 Task: Sort the recently solved tickets in your group, group by priority in ascending order.
Action: Mouse moved to (20, 314)
Screenshot: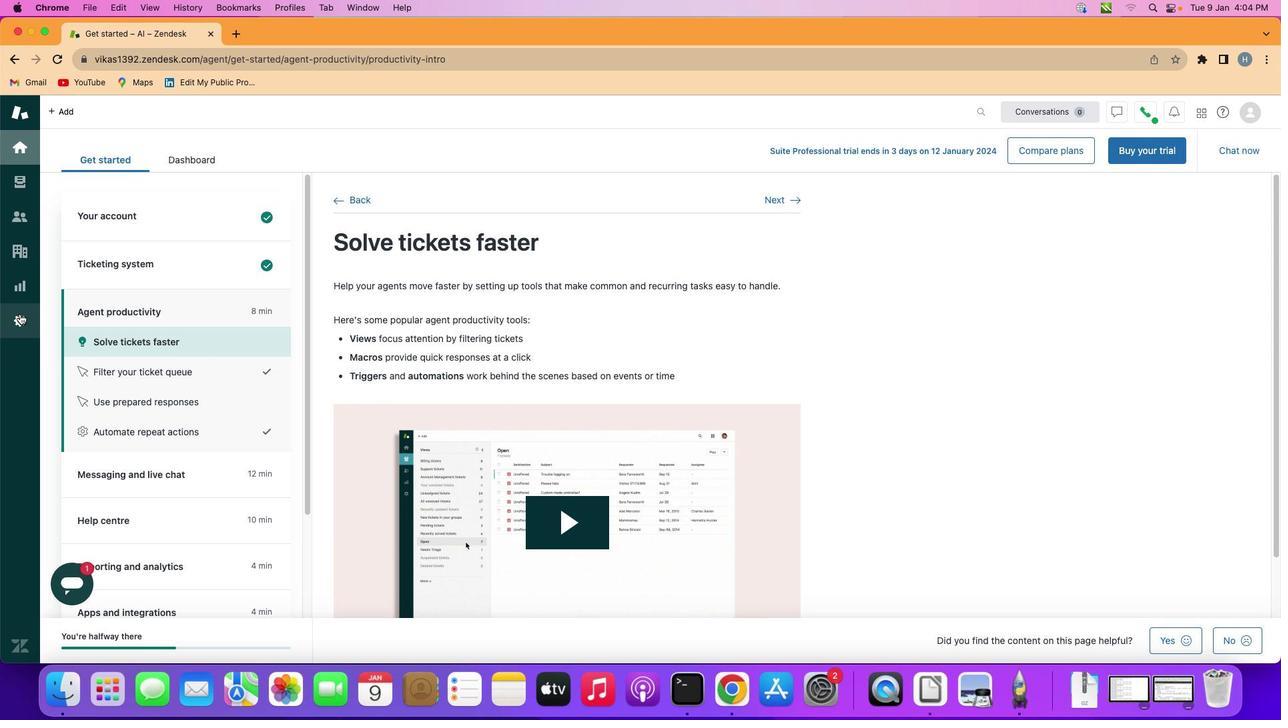 
Action: Mouse pressed left at (20, 314)
Screenshot: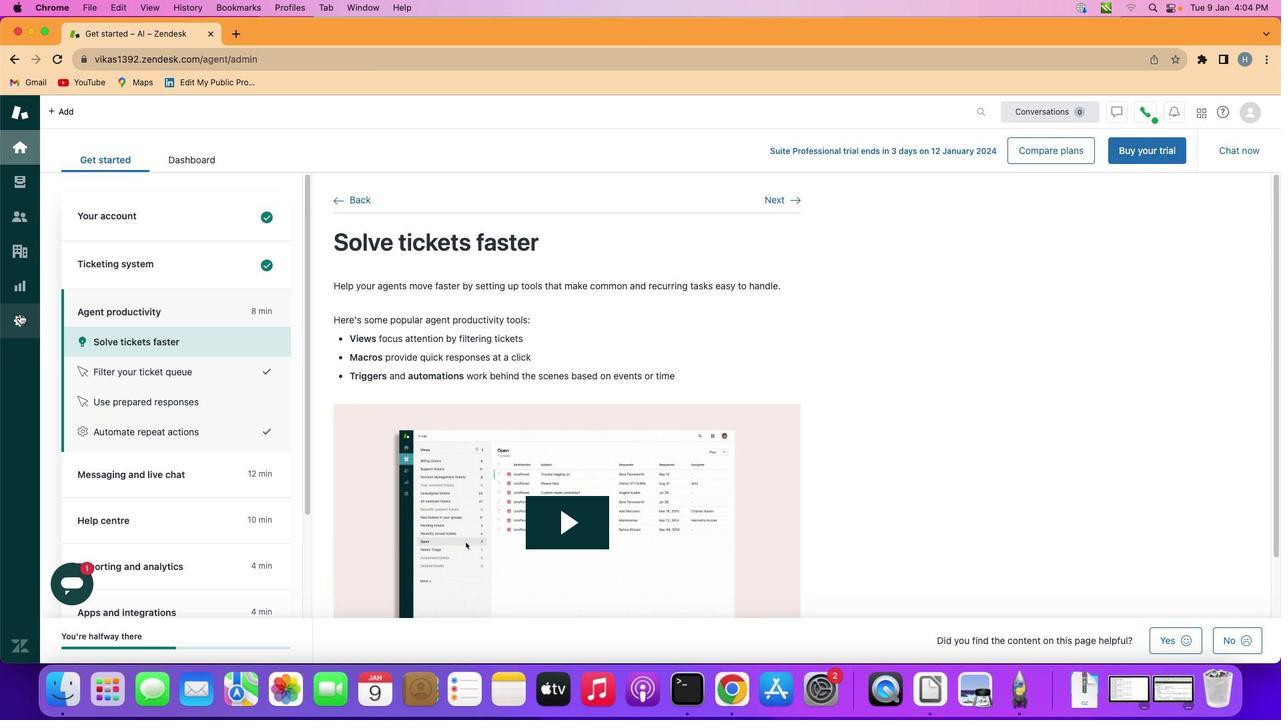 
Action: Mouse moved to (396, 469)
Screenshot: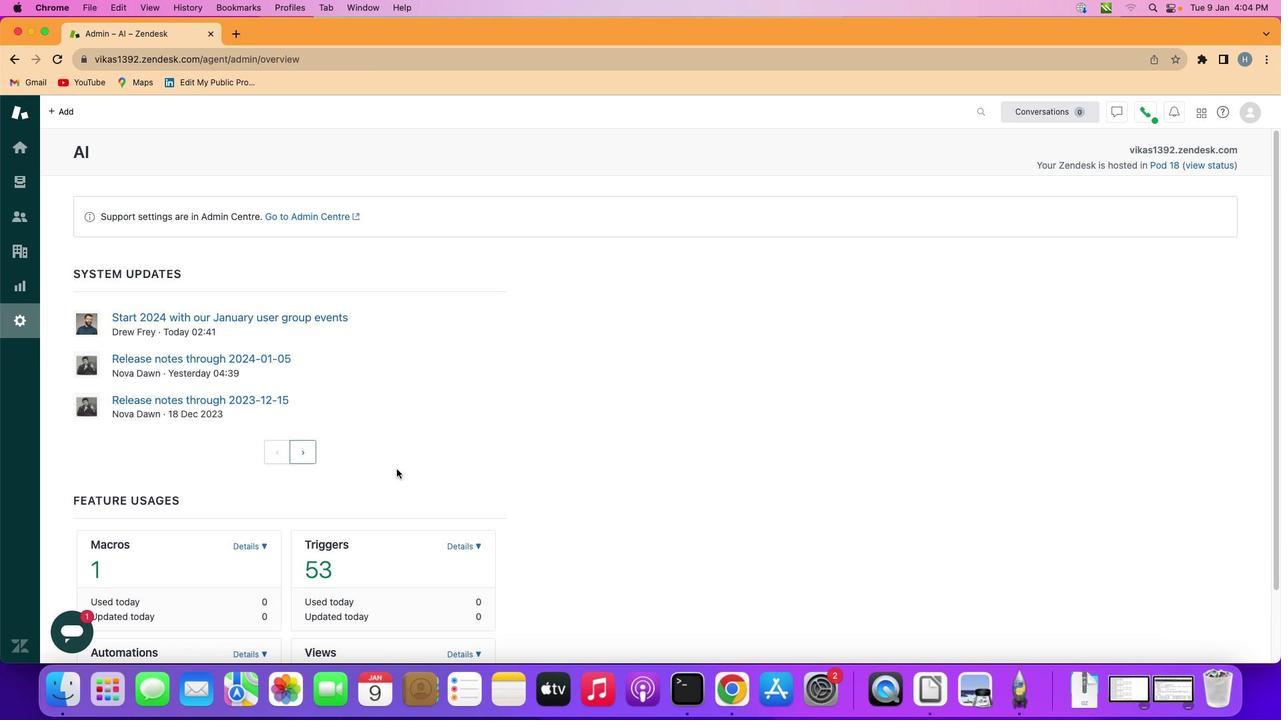 
Action: Mouse scrolled (396, 469) with delta (0, 0)
Screenshot: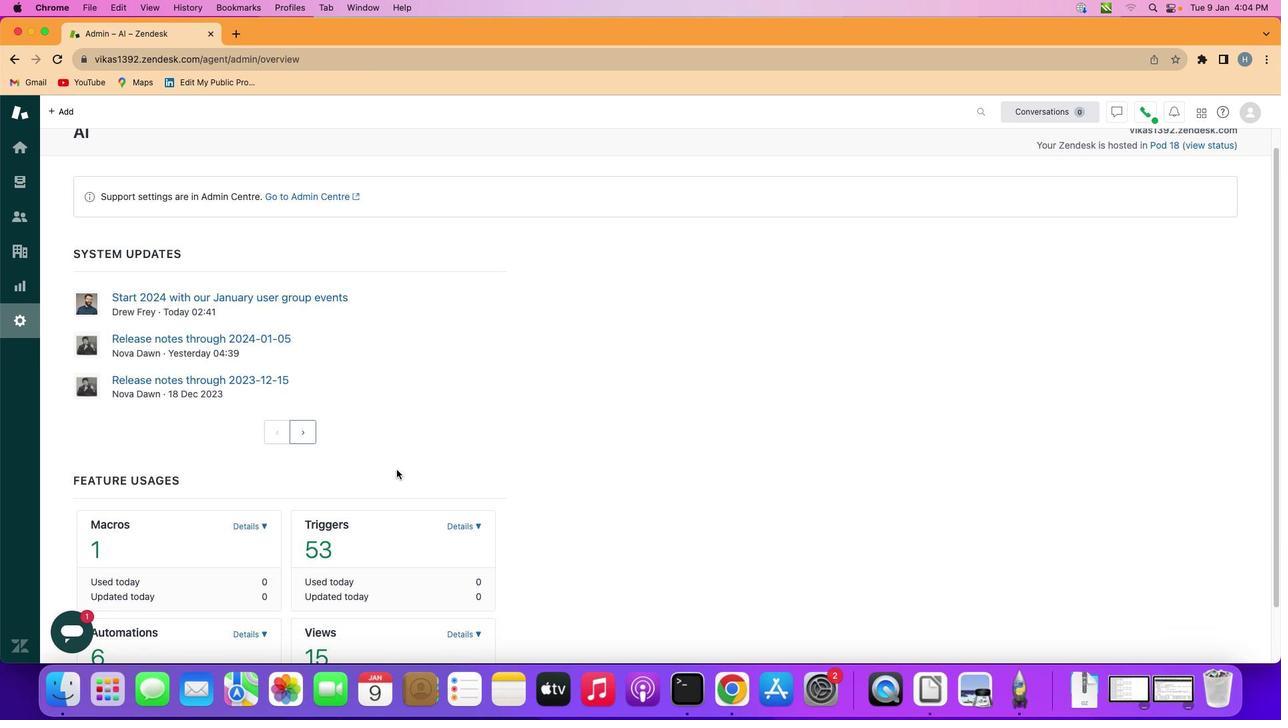 
Action: Mouse scrolled (396, 469) with delta (0, 0)
Screenshot: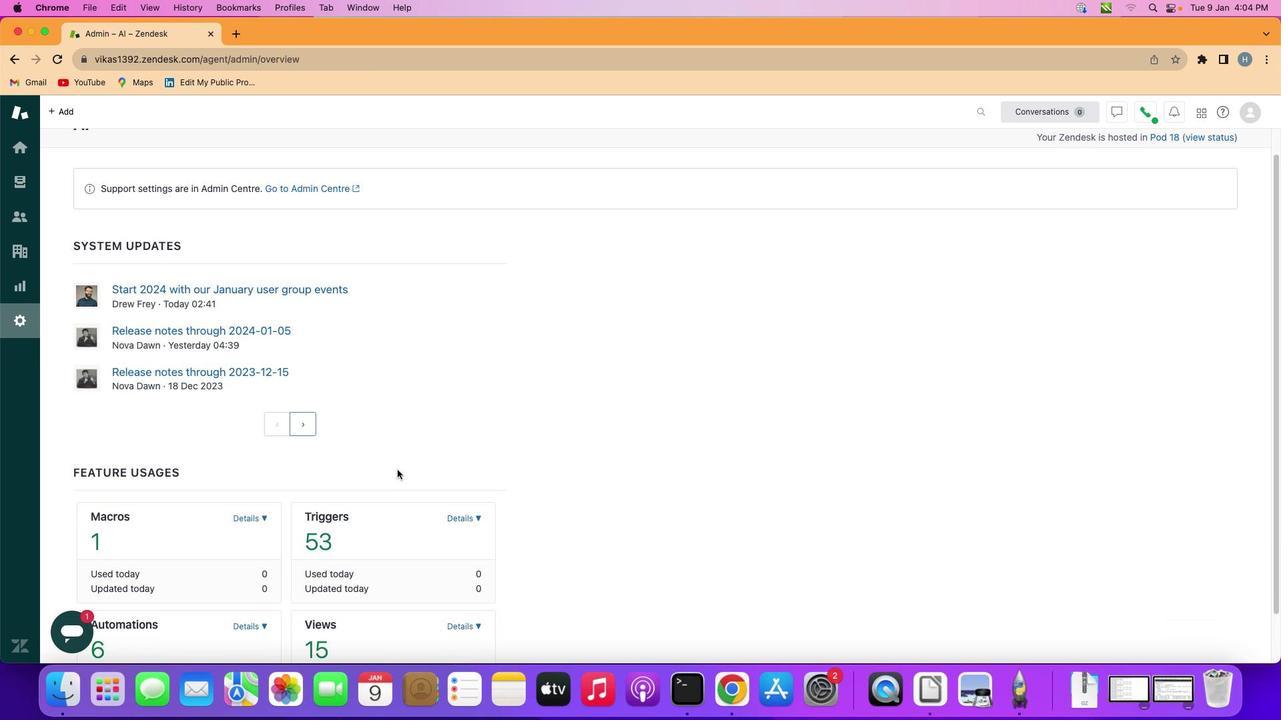 
Action: Mouse moved to (397, 469)
Screenshot: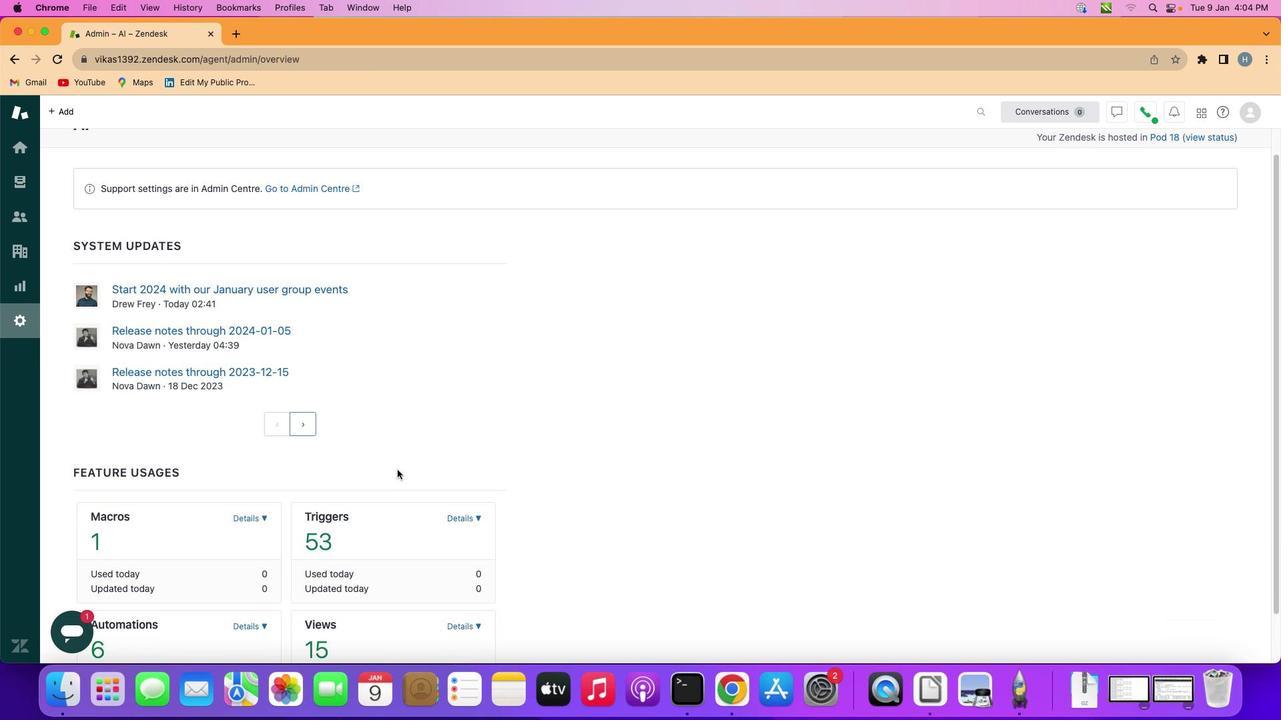 
Action: Mouse scrolled (397, 469) with delta (0, 0)
Screenshot: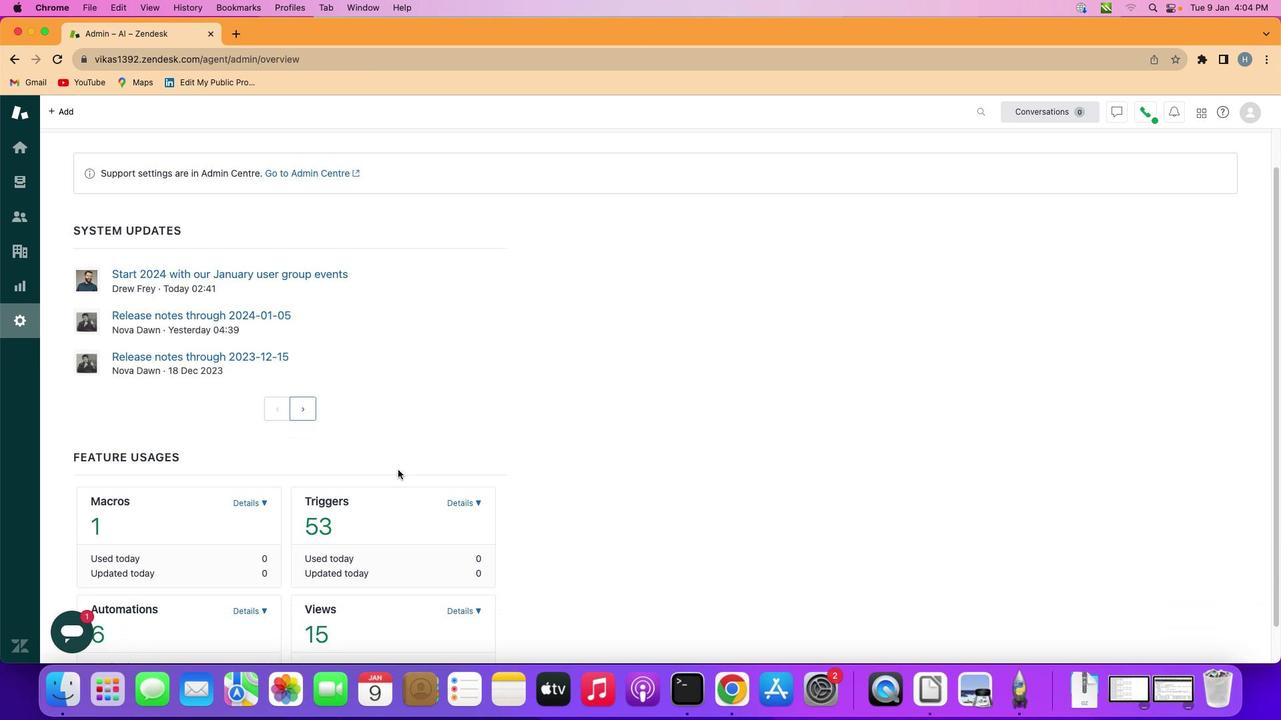 
Action: Mouse moved to (397, 469)
Screenshot: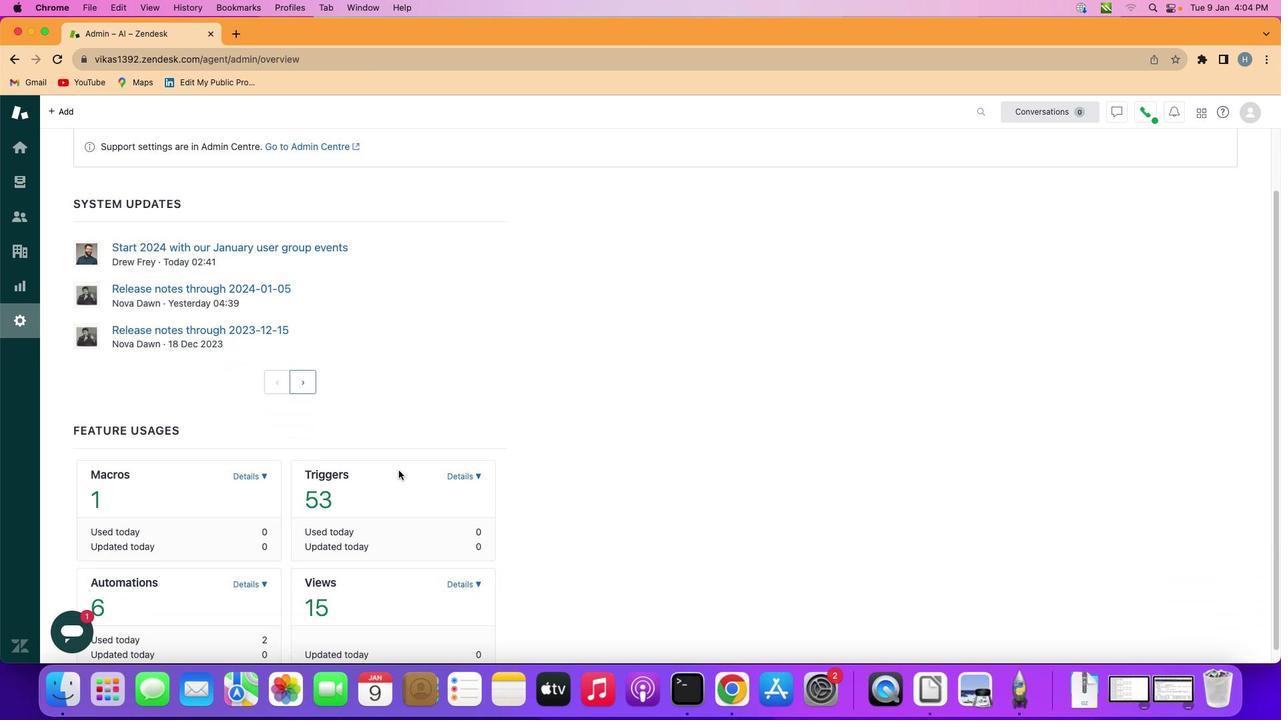 
Action: Mouse scrolled (397, 469) with delta (0, 1)
Screenshot: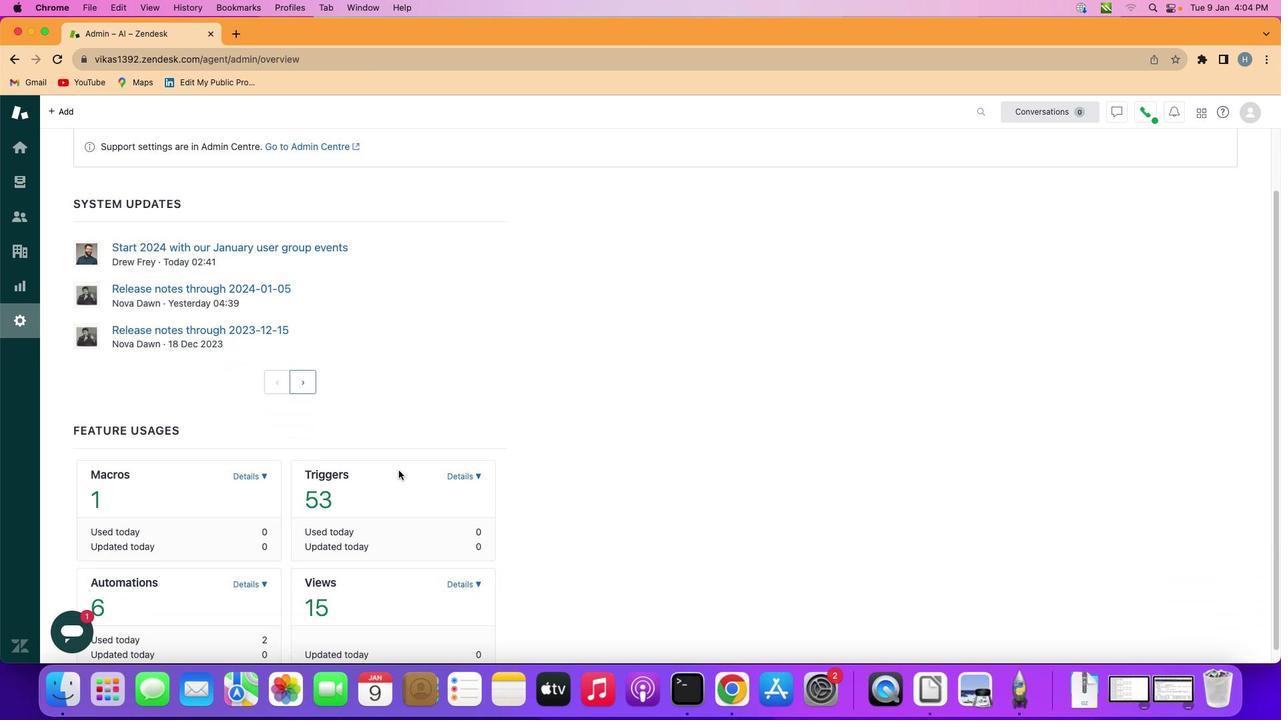 
Action: Mouse scrolled (397, 469) with delta (0, -1)
Screenshot: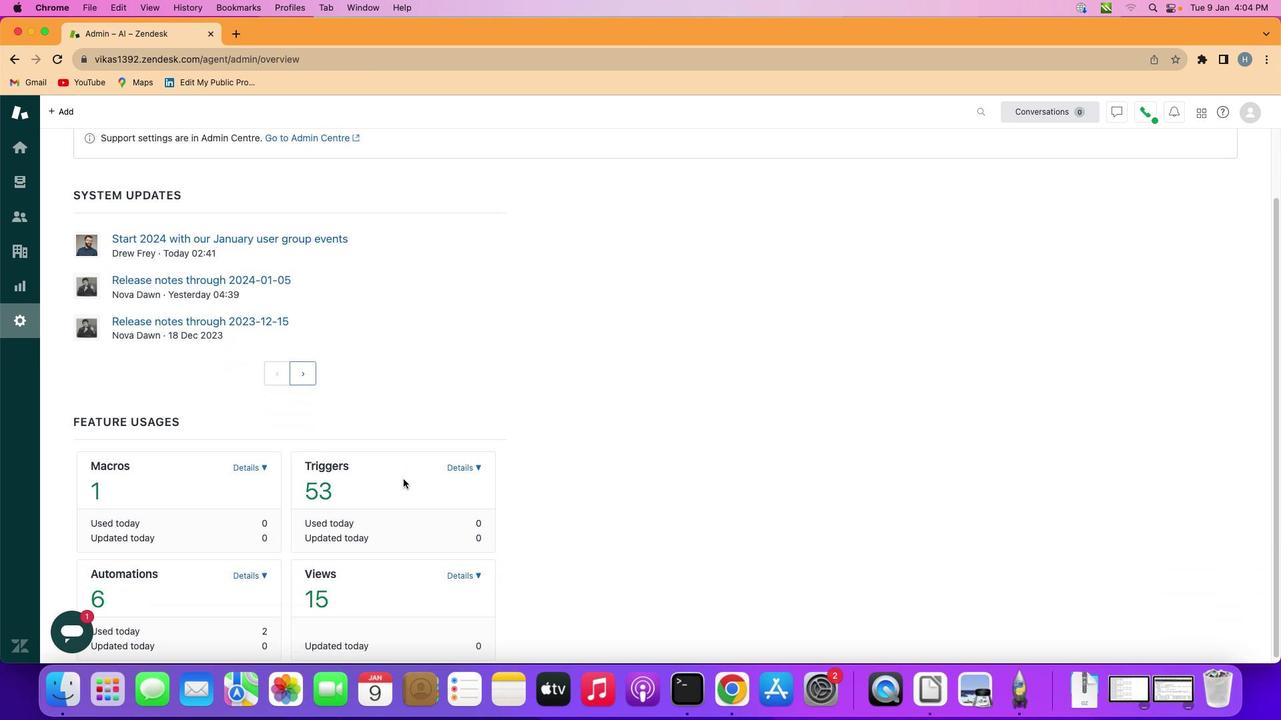 
Action: Mouse moved to (463, 570)
Screenshot: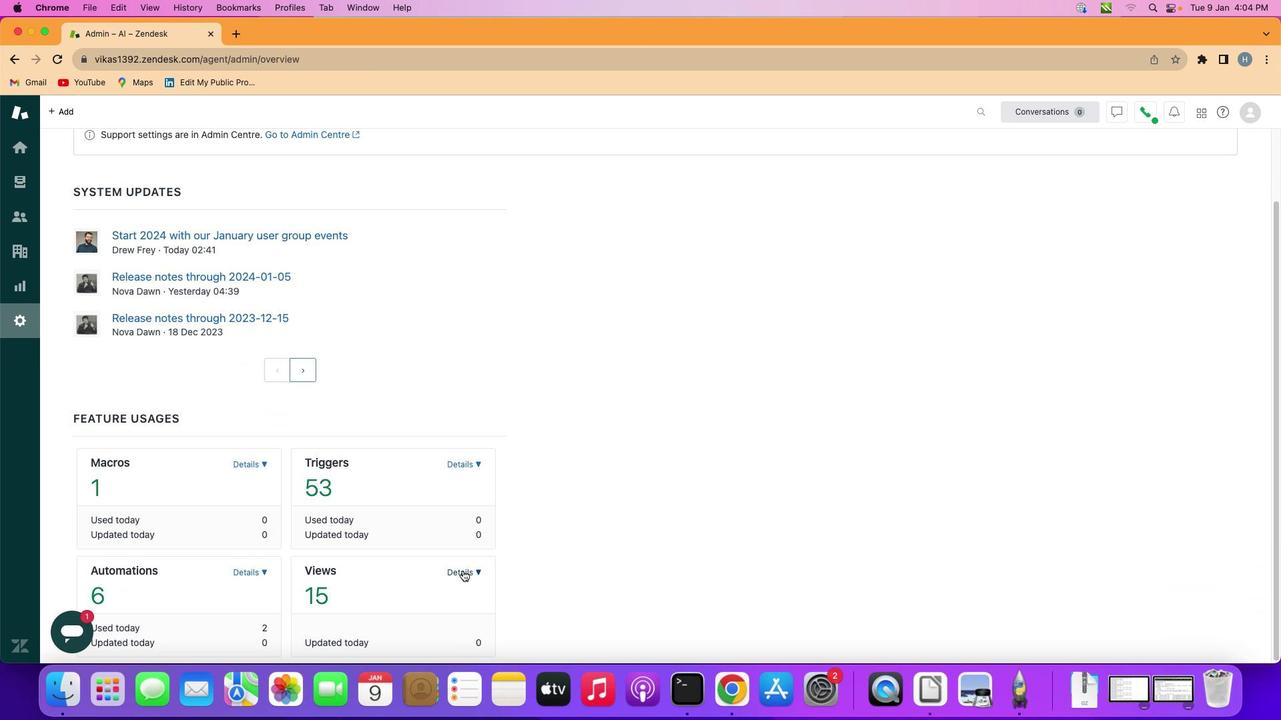 
Action: Mouse pressed left at (463, 570)
Screenshot: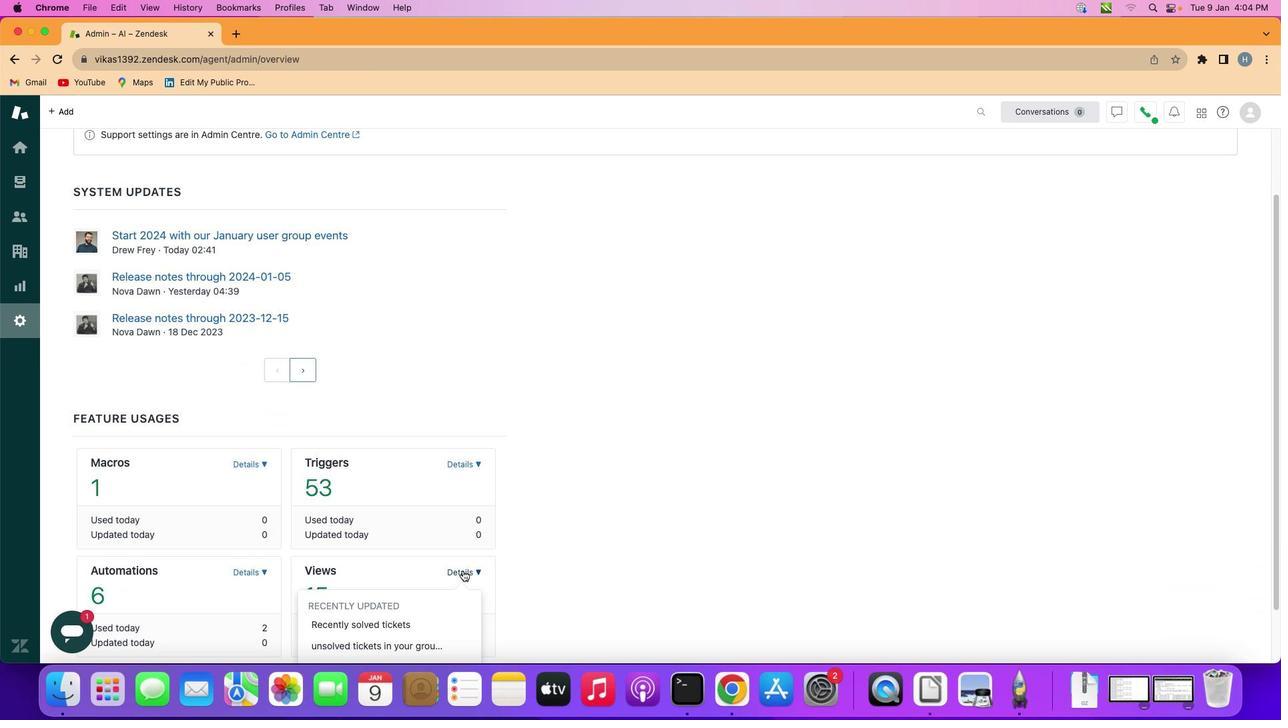 
Action: Mouse moved to (398, 626)
Screenshot: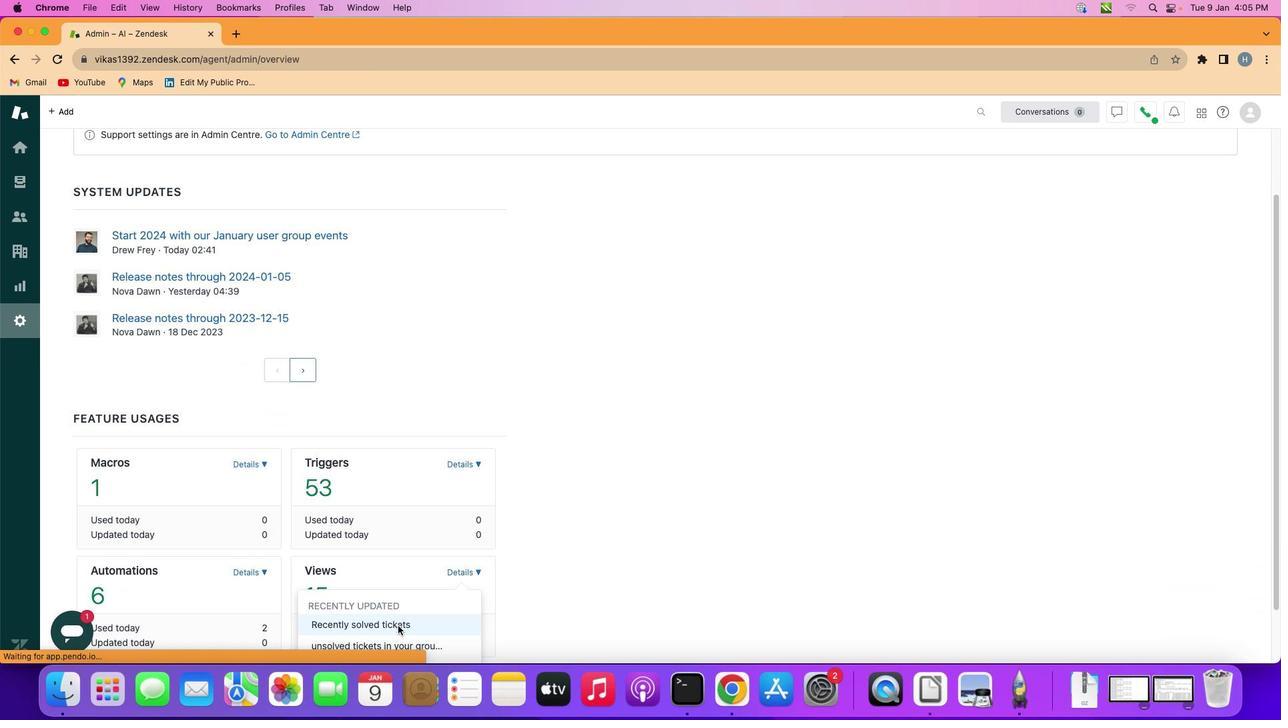 
Action: Mouse pressed left at (398, 626)
Screenshot: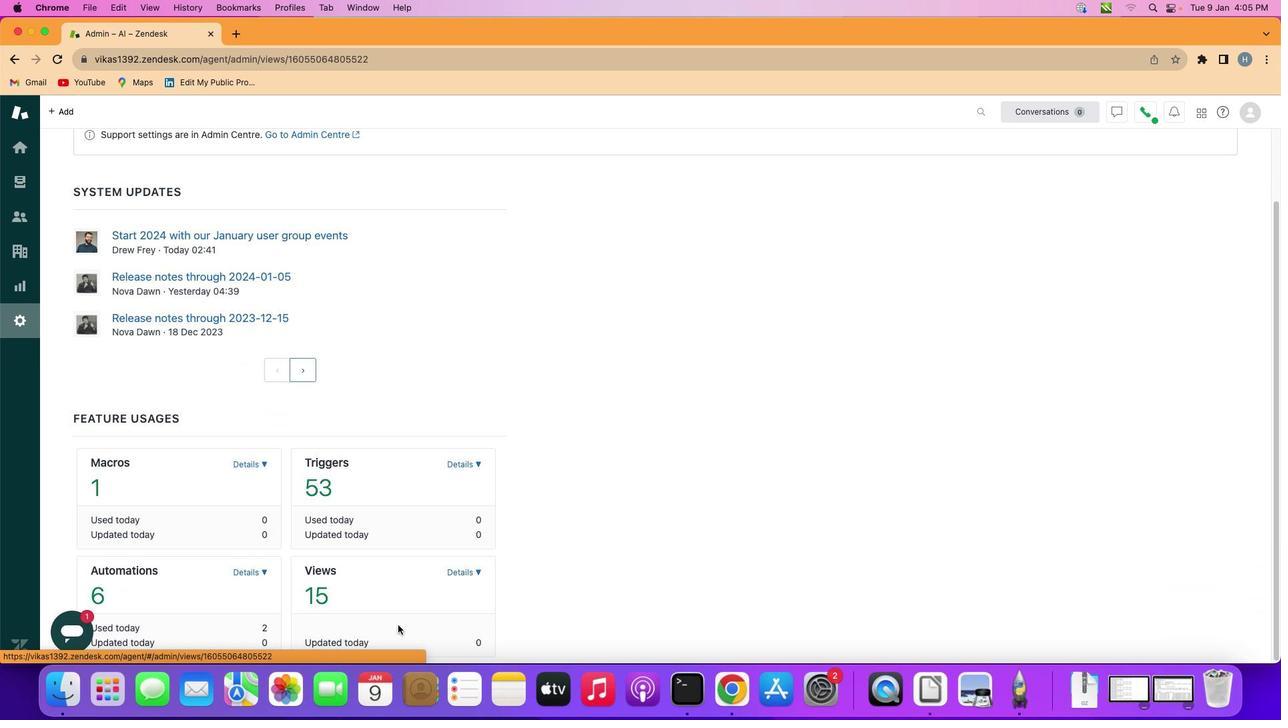 
Action: Mouse moved to (512, 474)
Screenshot: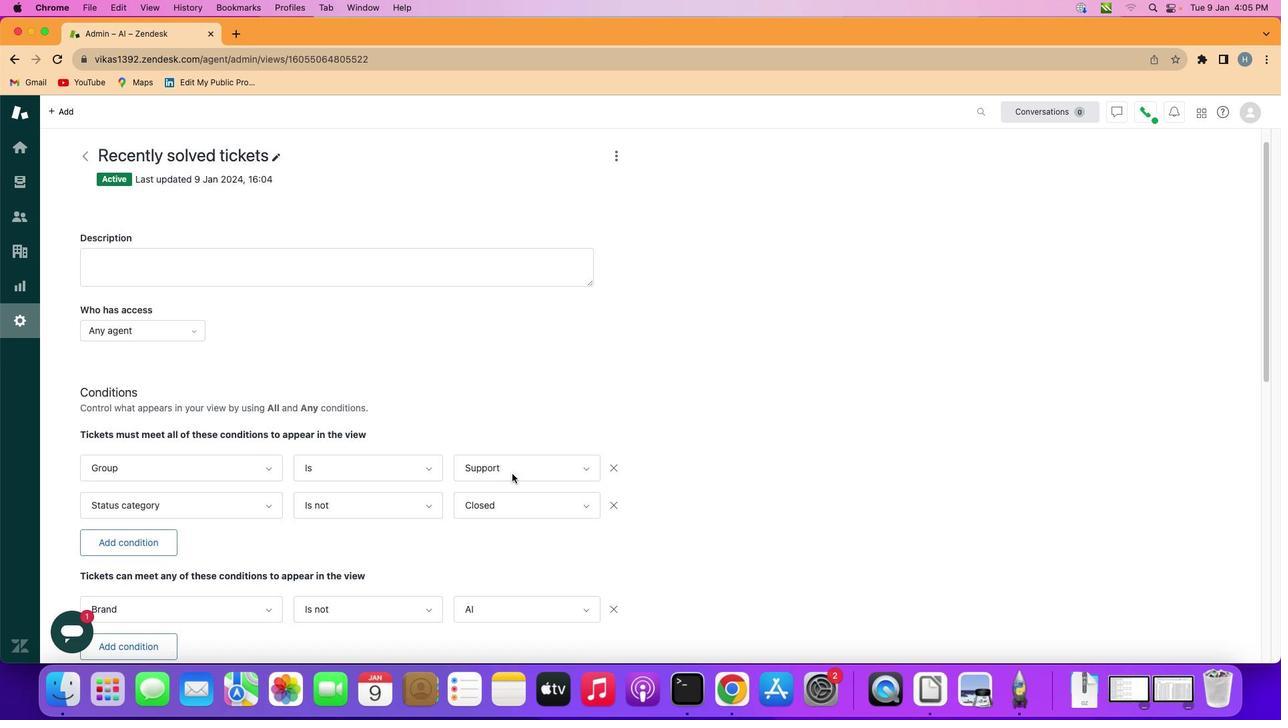 
Action: Mouse scrolled (512, 474) with delta (0, 0)
Screenshot: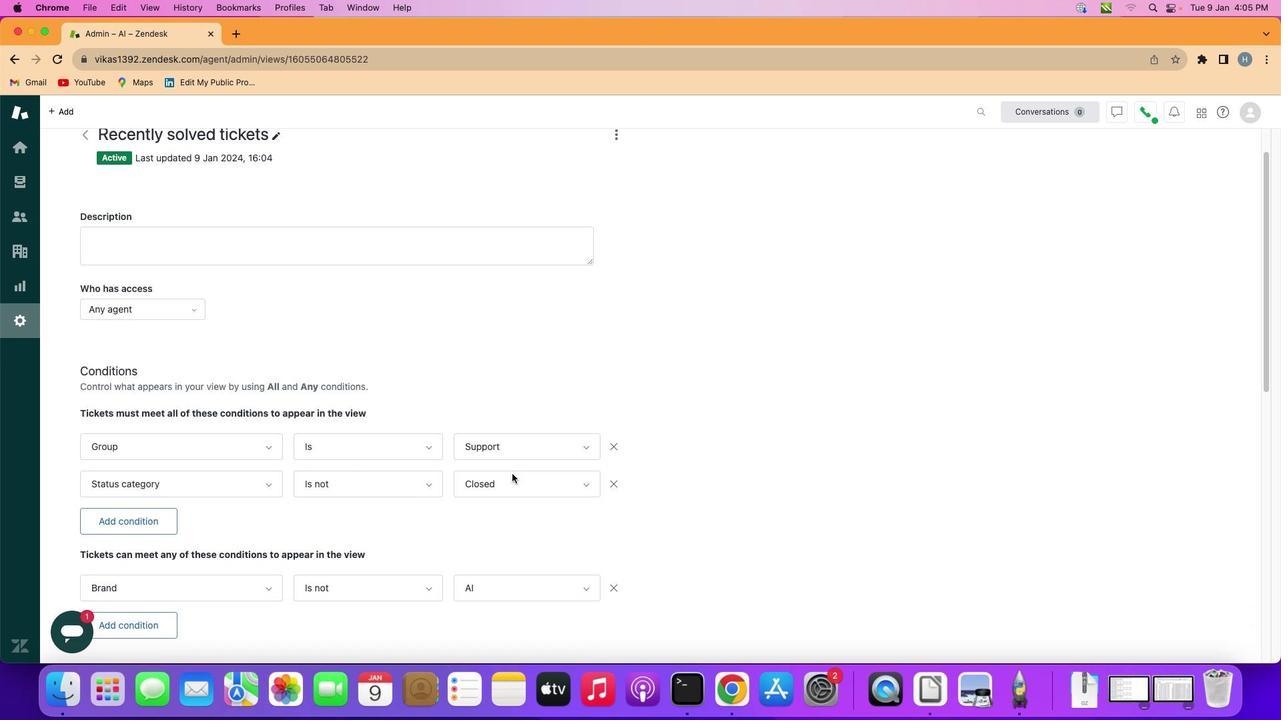 
Action: Mouse scrolled (512, 474) with delta (0, 0)
Screenshot: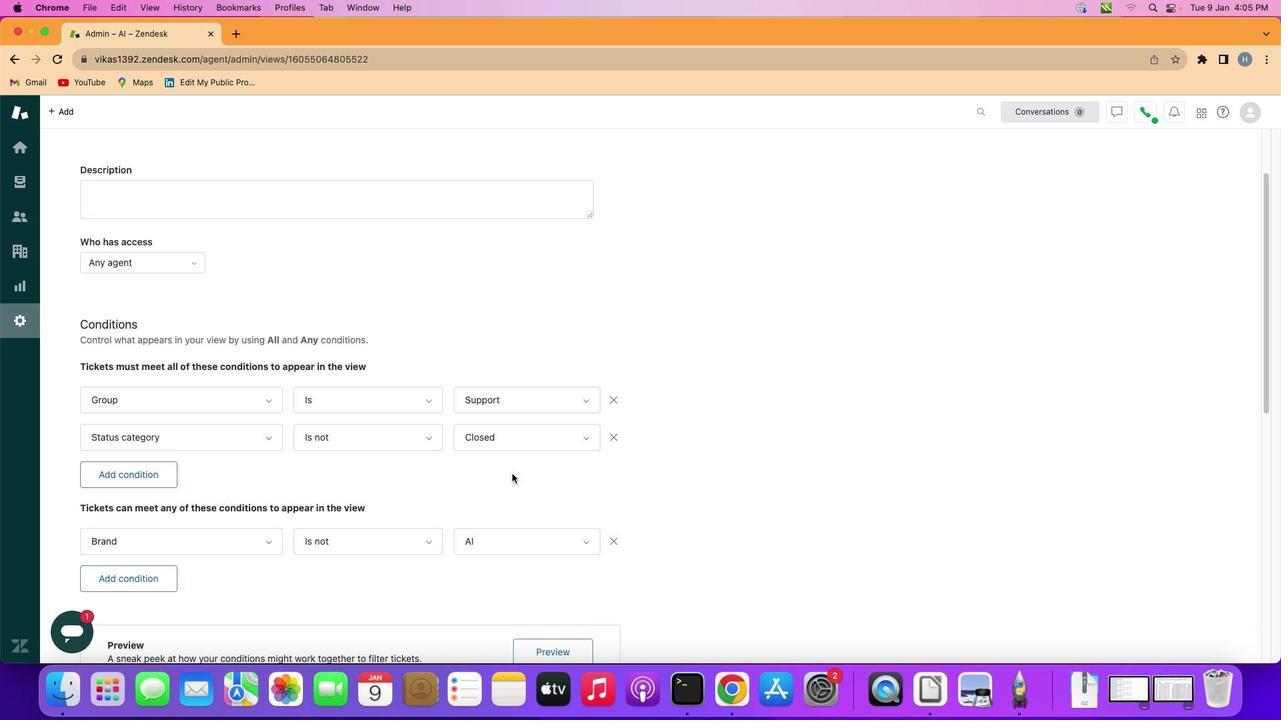 
Action: Mouse scrolled (512, 474) with delta (0, -1)
Screenshot: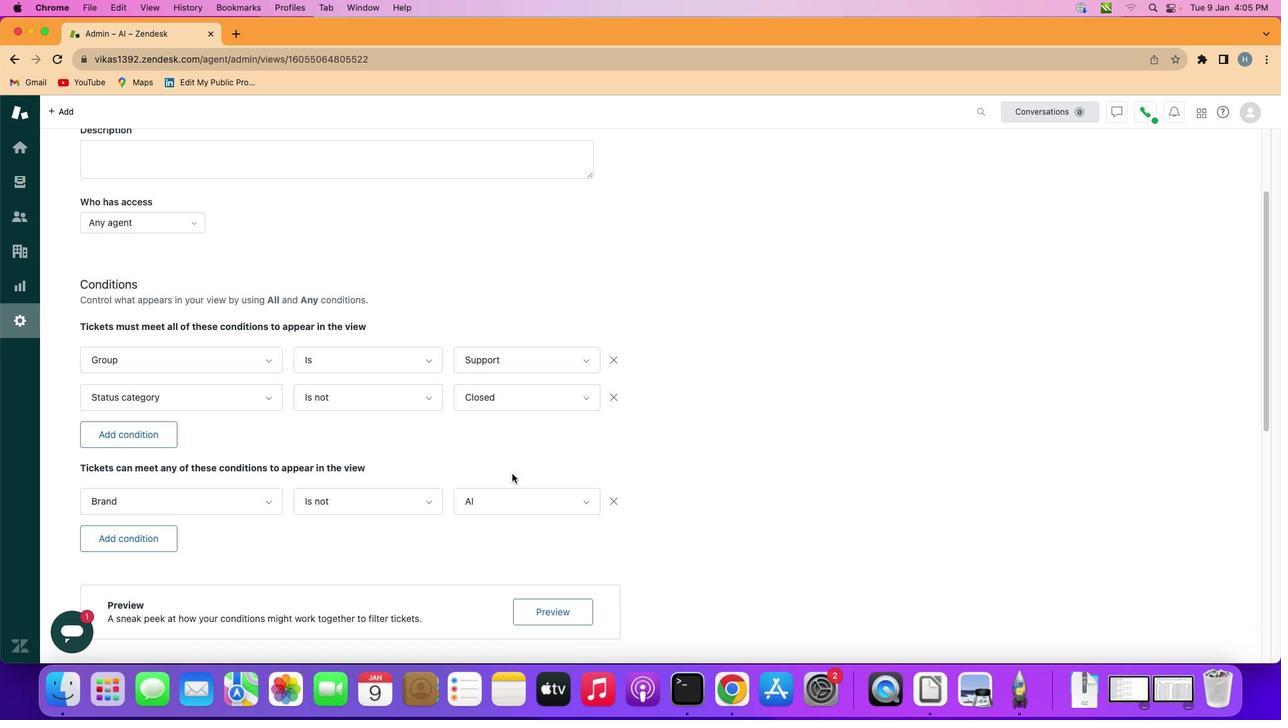 
Action: Mouse scrolled (512, 474) with delta (0, -2)
Screenshot: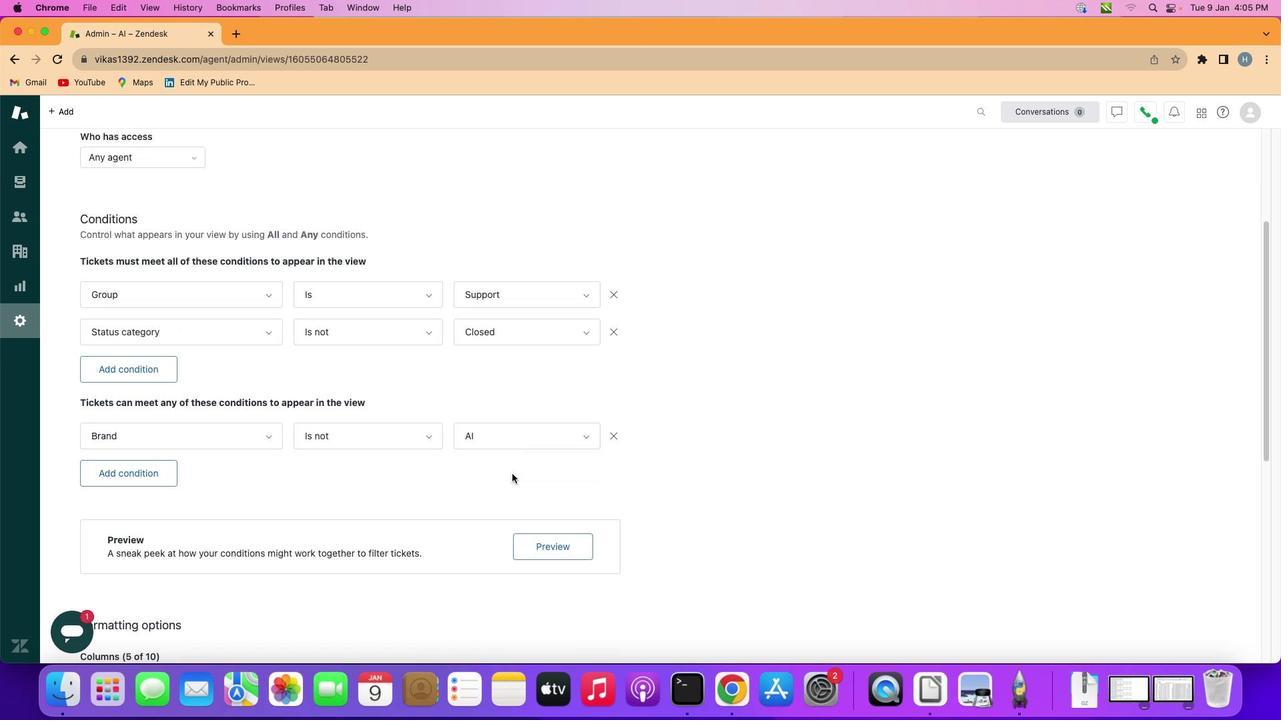 
Action: Mouse scrolled (512, 474) with delta (0, 2)
Screenshot: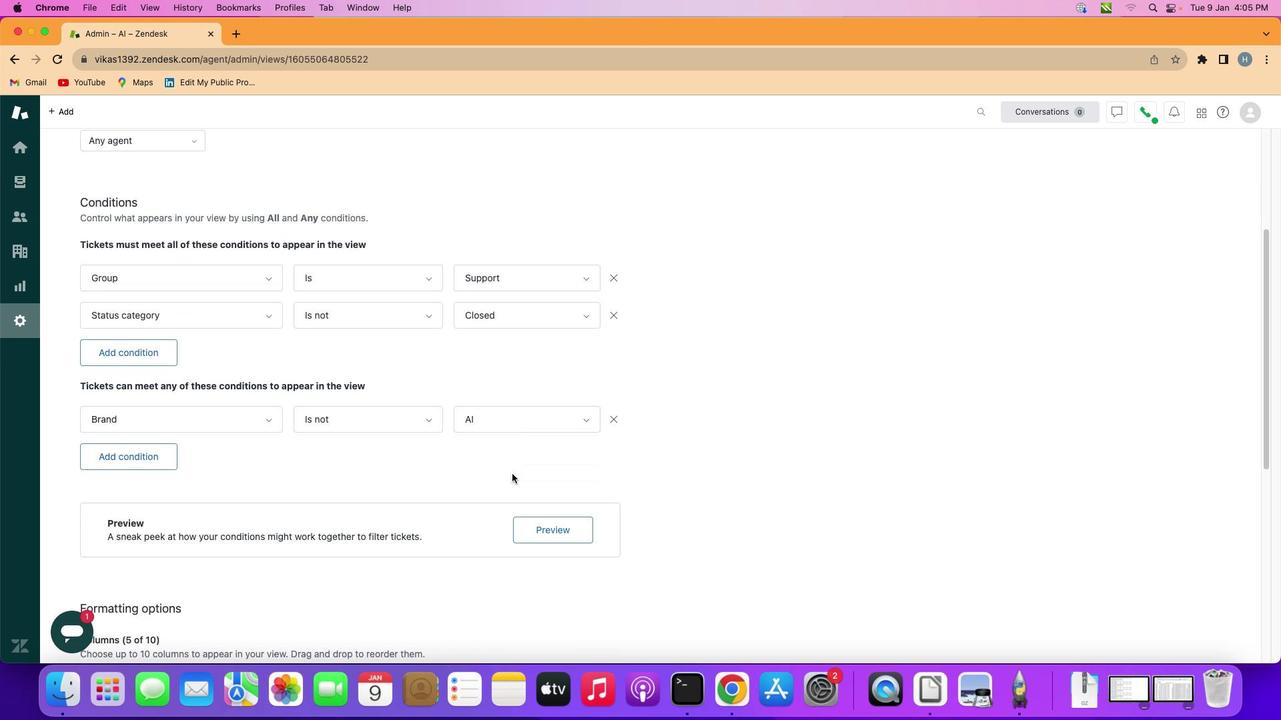 
Action: Mouse scrolled (512, 474) with delta (0, -2)
Screenshot: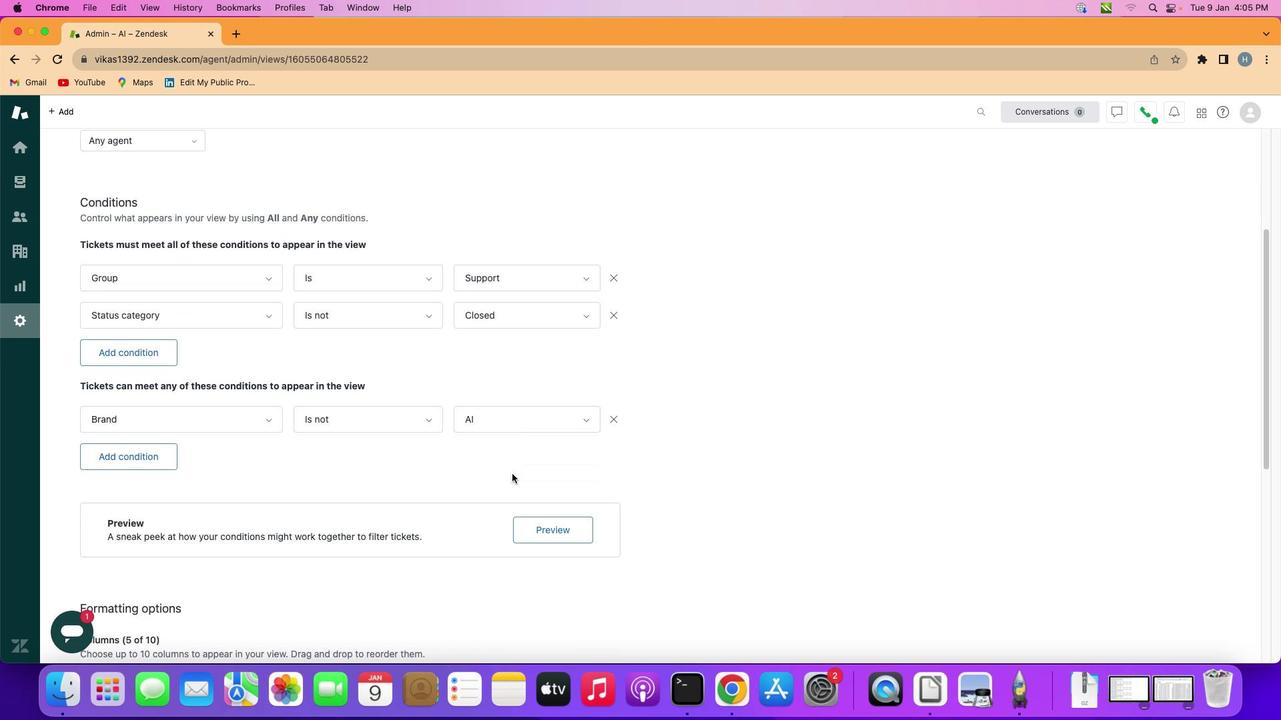 
Action: Mouse scrolled (512, 474) with delta (0, 0)
Screenshot: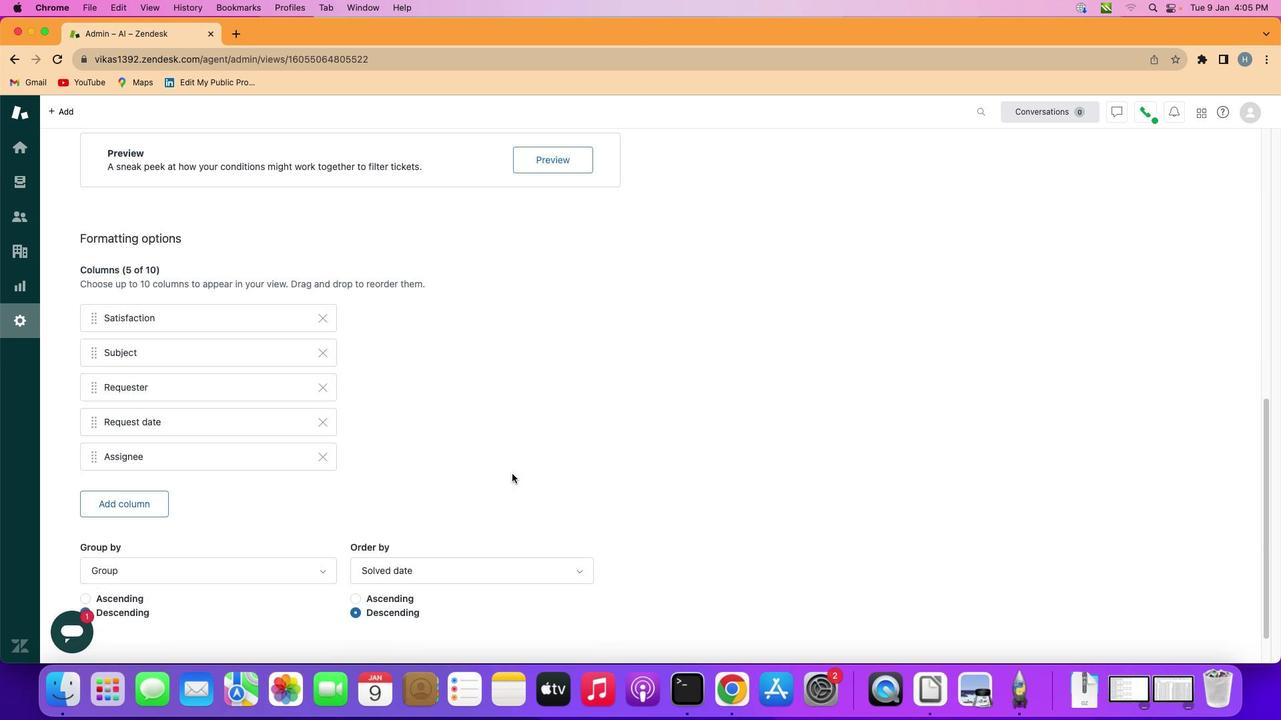 
Action: Mouse scrolled (512, 474) with delta (0, 0)
Screenshot: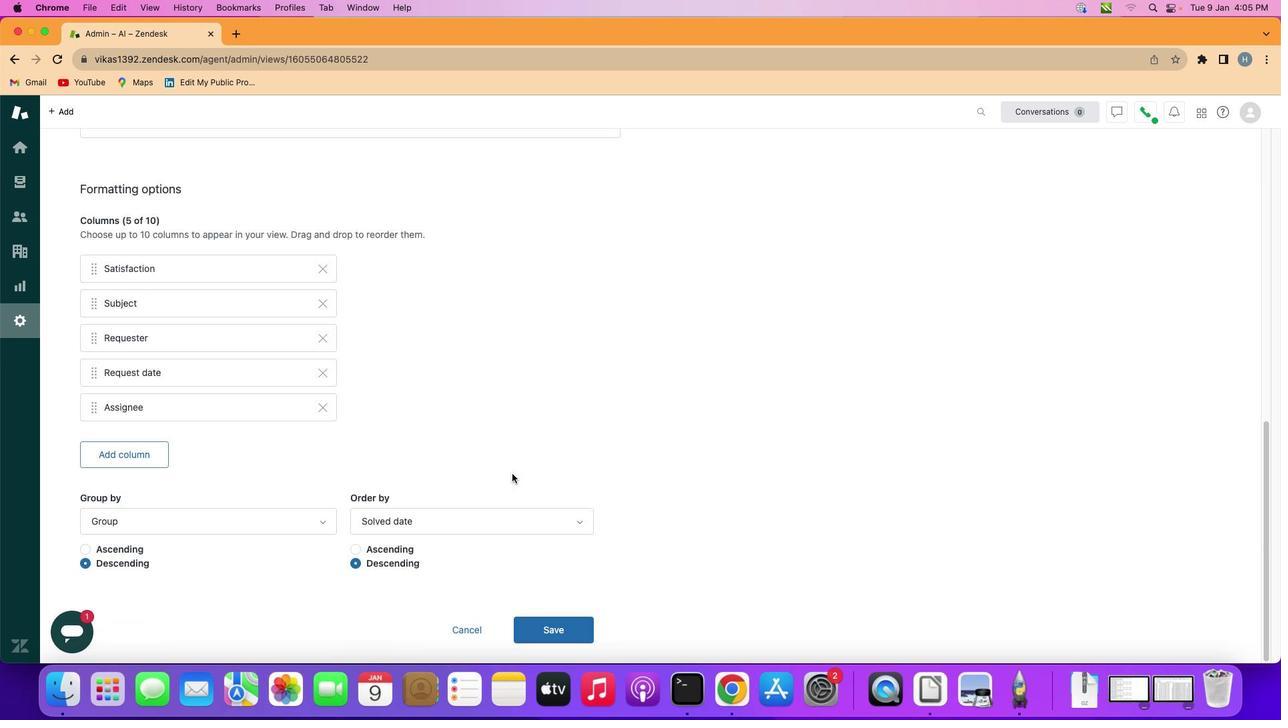 
Action: Mouse scrolled (512, 474) with delta (0, -2)
Screenshot: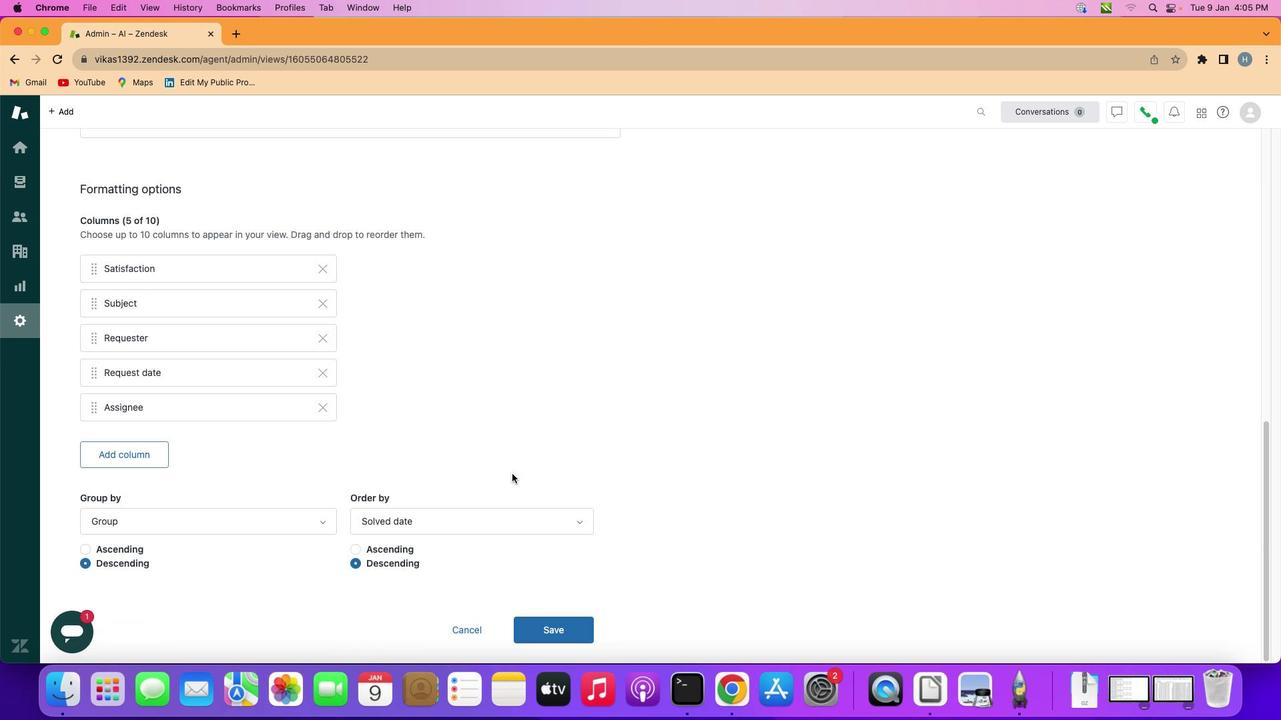 
Action: Mouse scrolled (512, 474) with delta (0, -3)
Screenshot: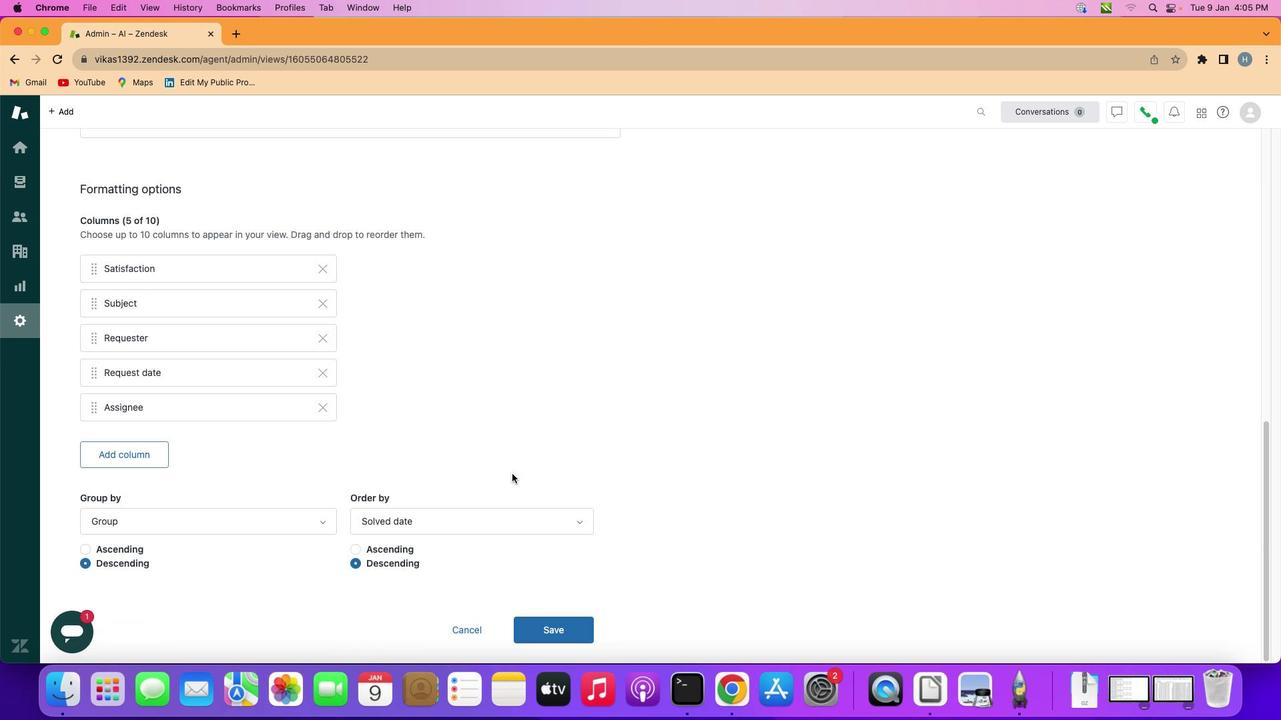
Action: Mouse scrolled (512, 474) with delta (0, -4)
Screenshot: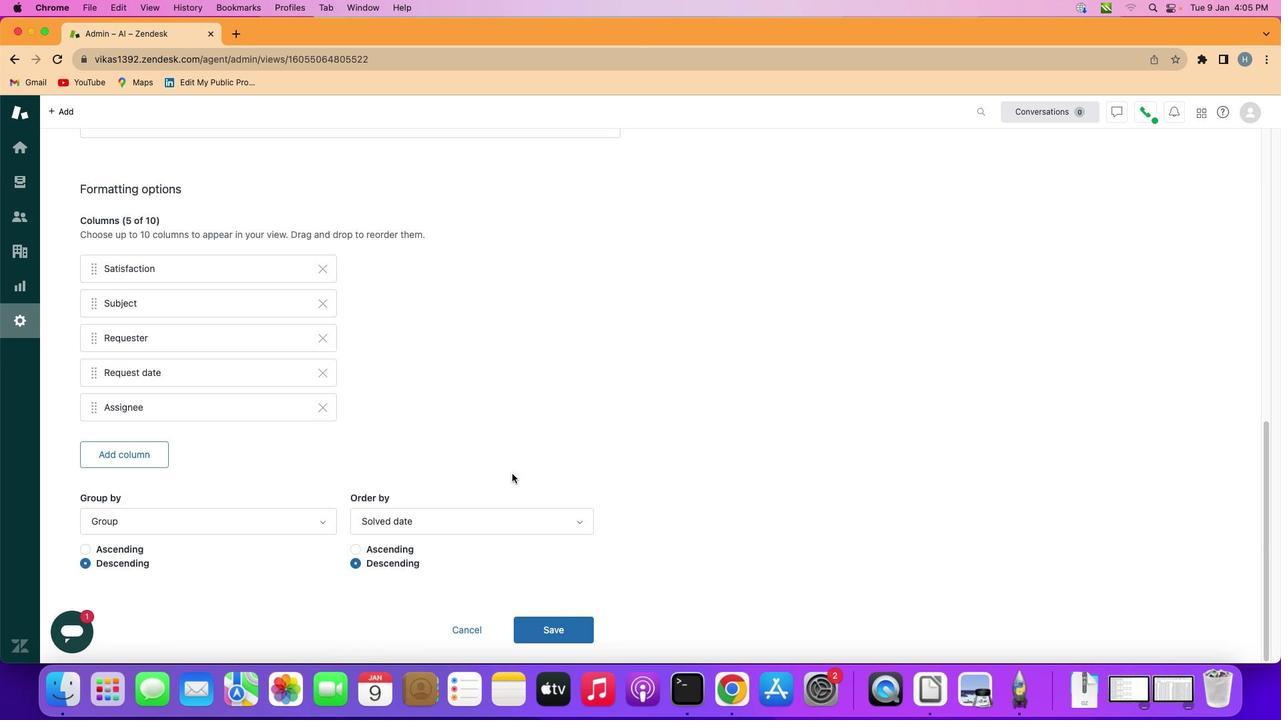 
Action: Mouse scrolled (512, 474) with delta (0, -4)
Screenshot: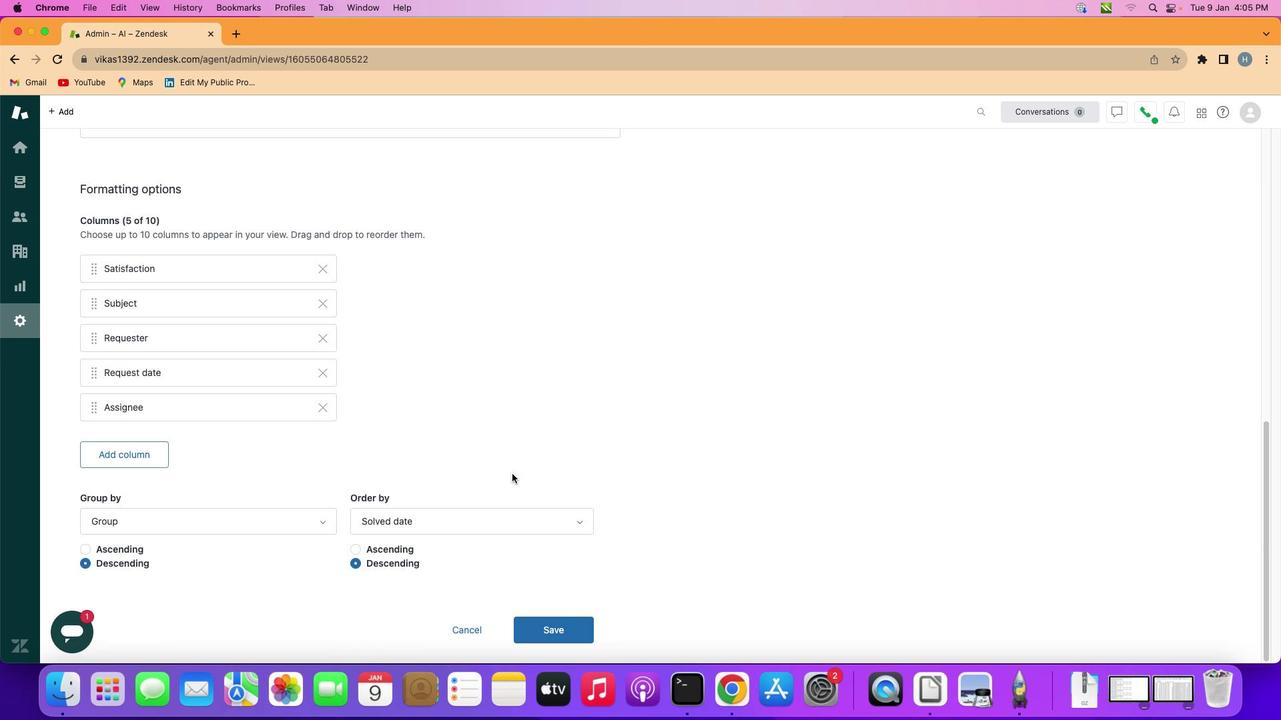 
Action: Mouse scrolled (512, 474) with delta (0, -4)
Screenshot: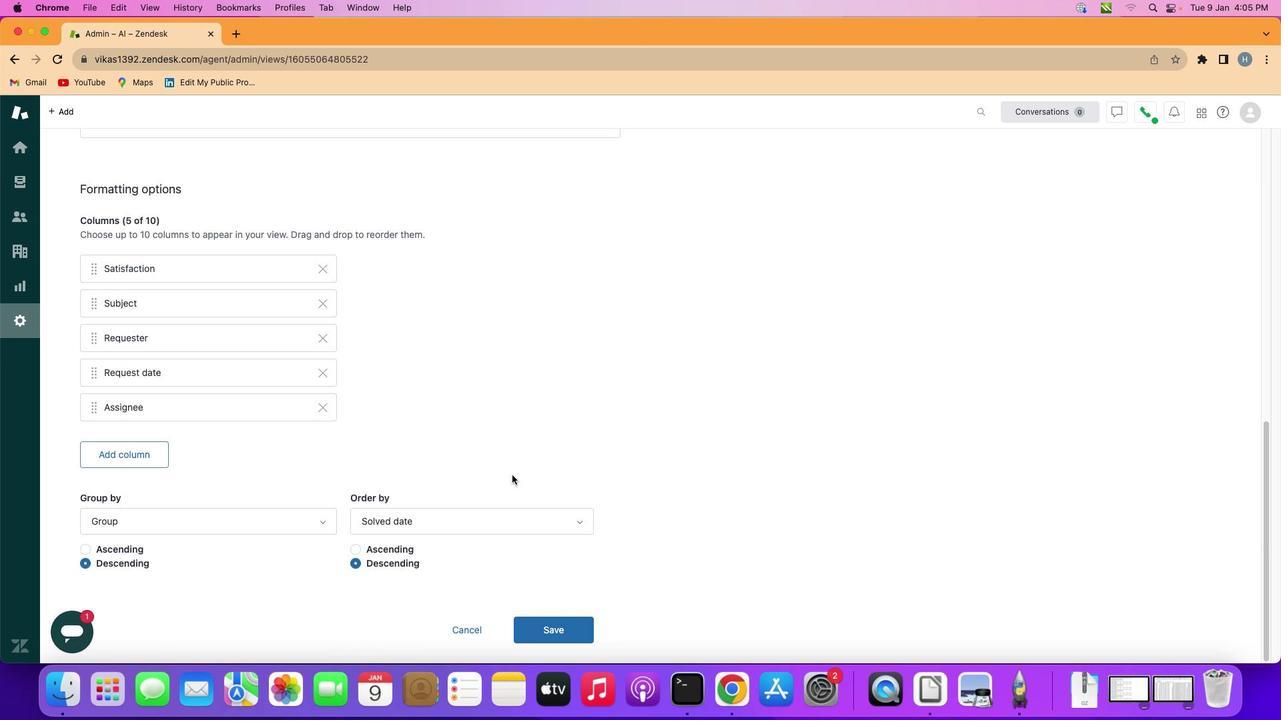 
Action: Mouse moved to (511, 475)
Screenshot: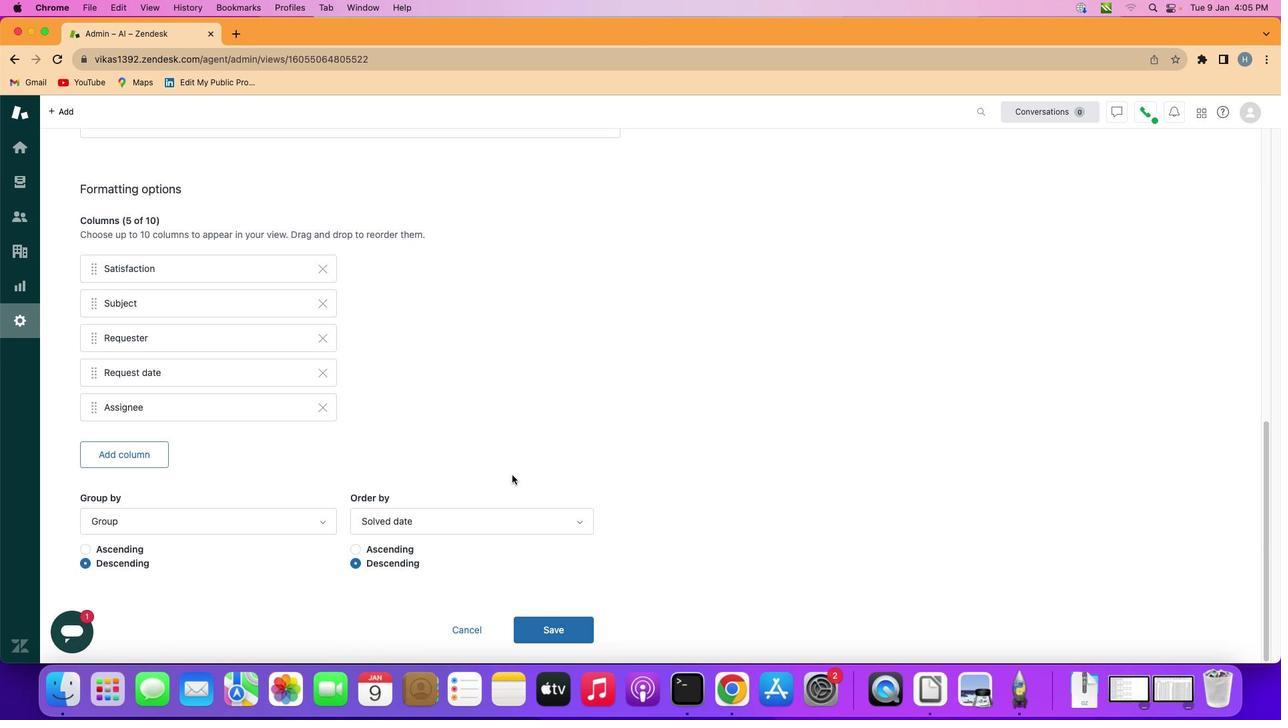 
Action: Mouse scrolled (511, 475) with delta (0, 0)
Screenshot: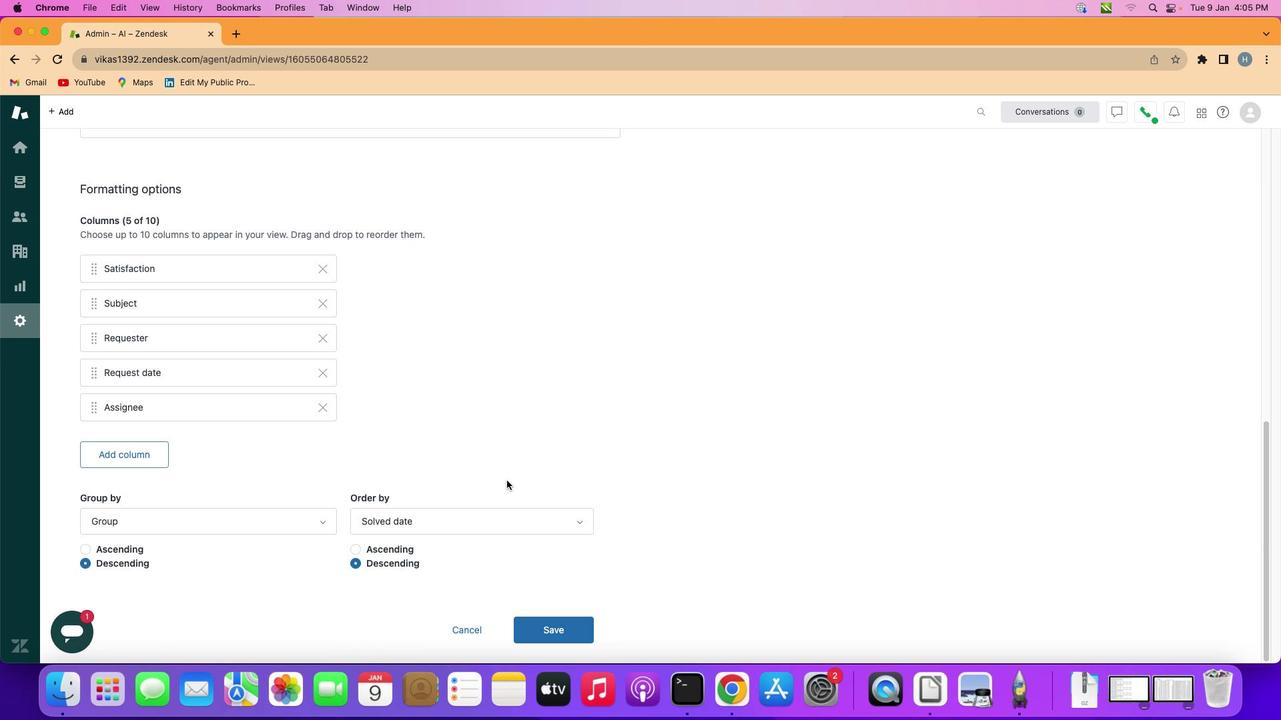 
Action: Mouse scrolled (511, 475) with delta (0, 0)
Screenshot: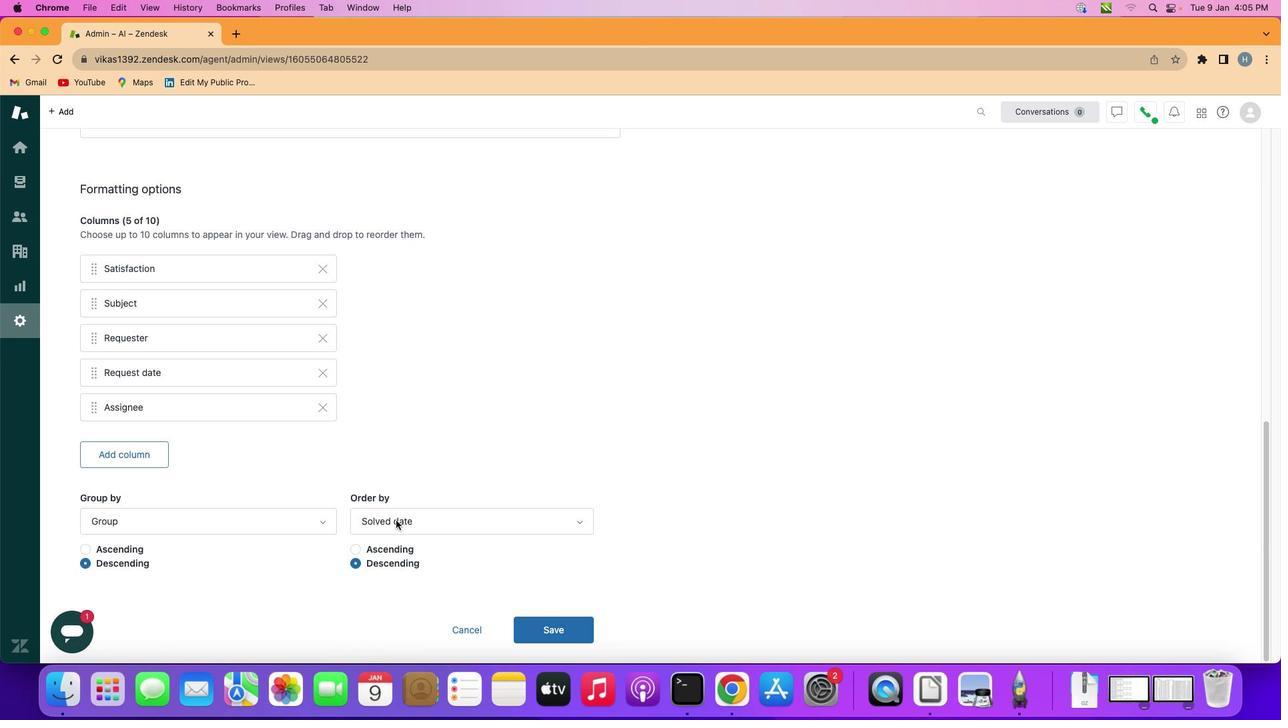
Action: Mouse moved to (326, 525)
Screenshot: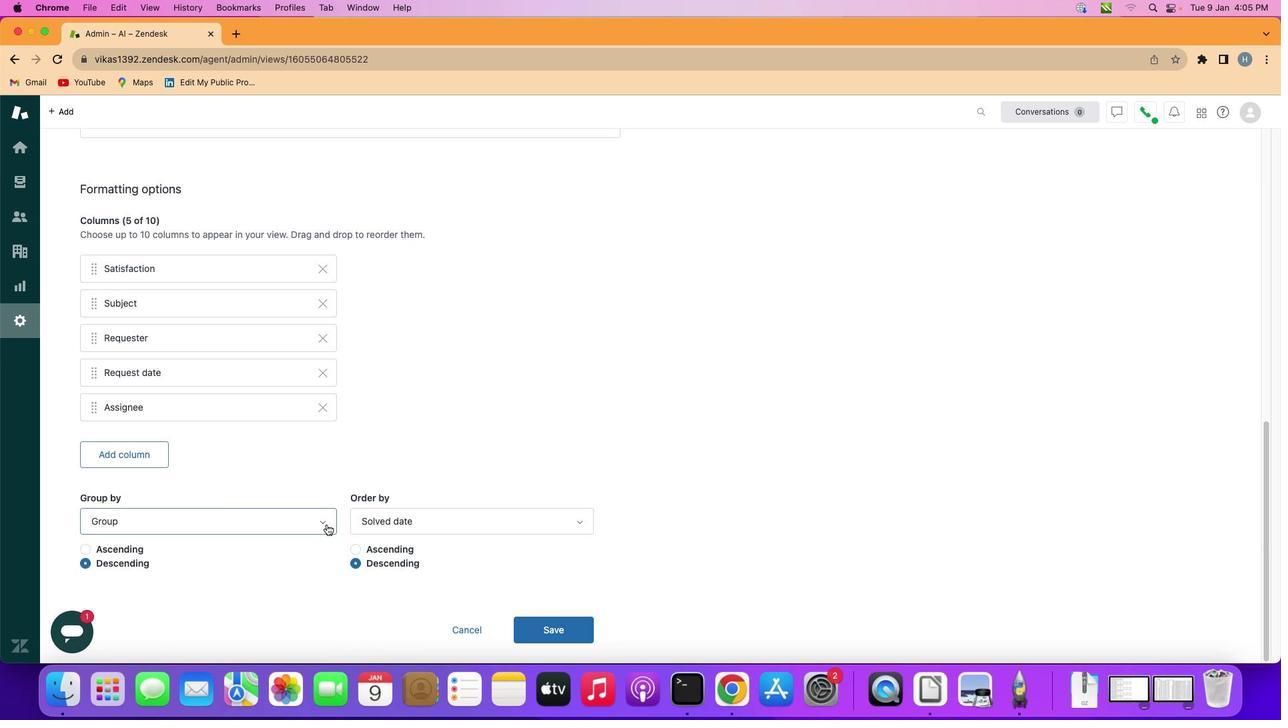 
Action: Mouse pressed left at (326, 525)
Screenshot: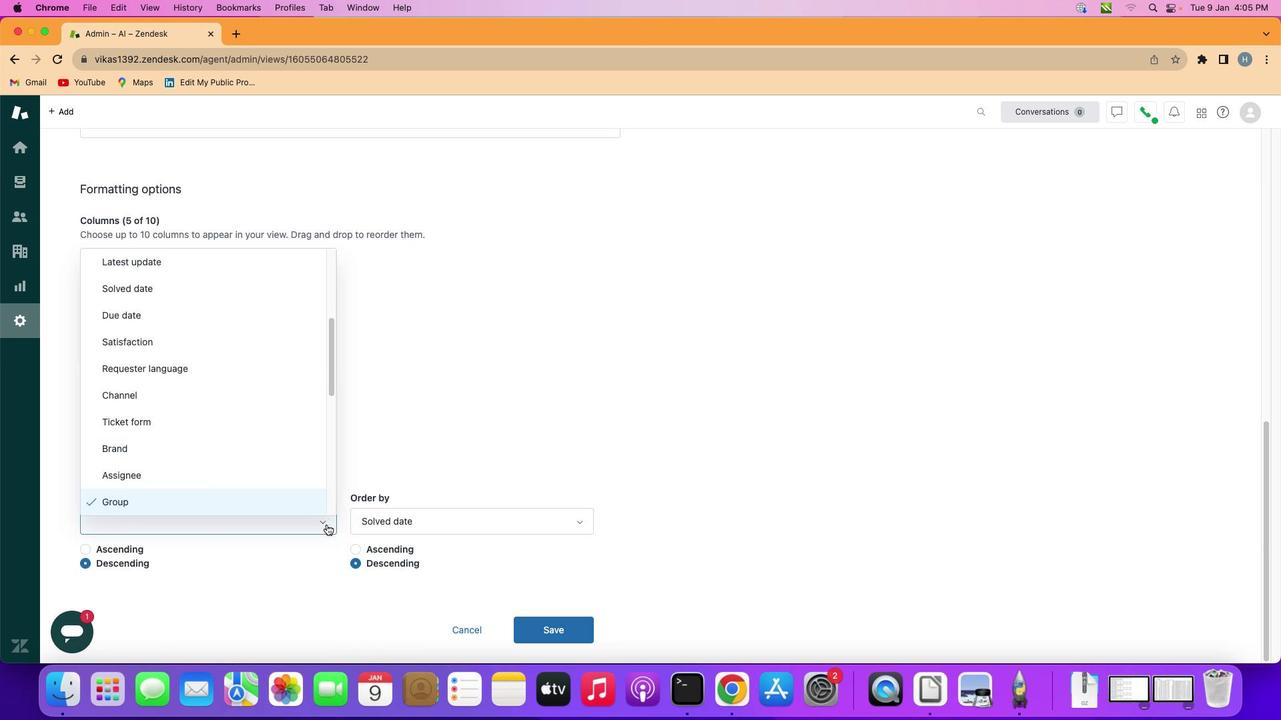
Action: Mouse moved to (272, 425)
Screenshot: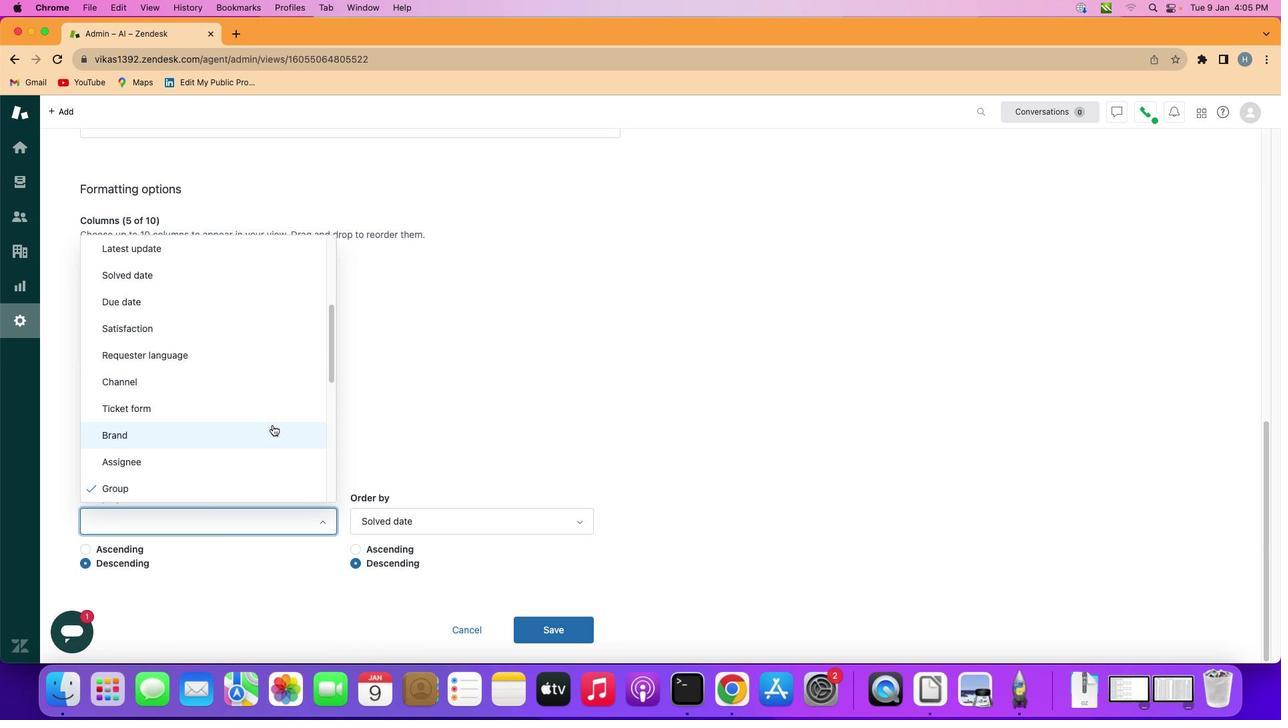 
Action: Mouse scrolled (272, 425) with delta (0, 0)
Screenshot: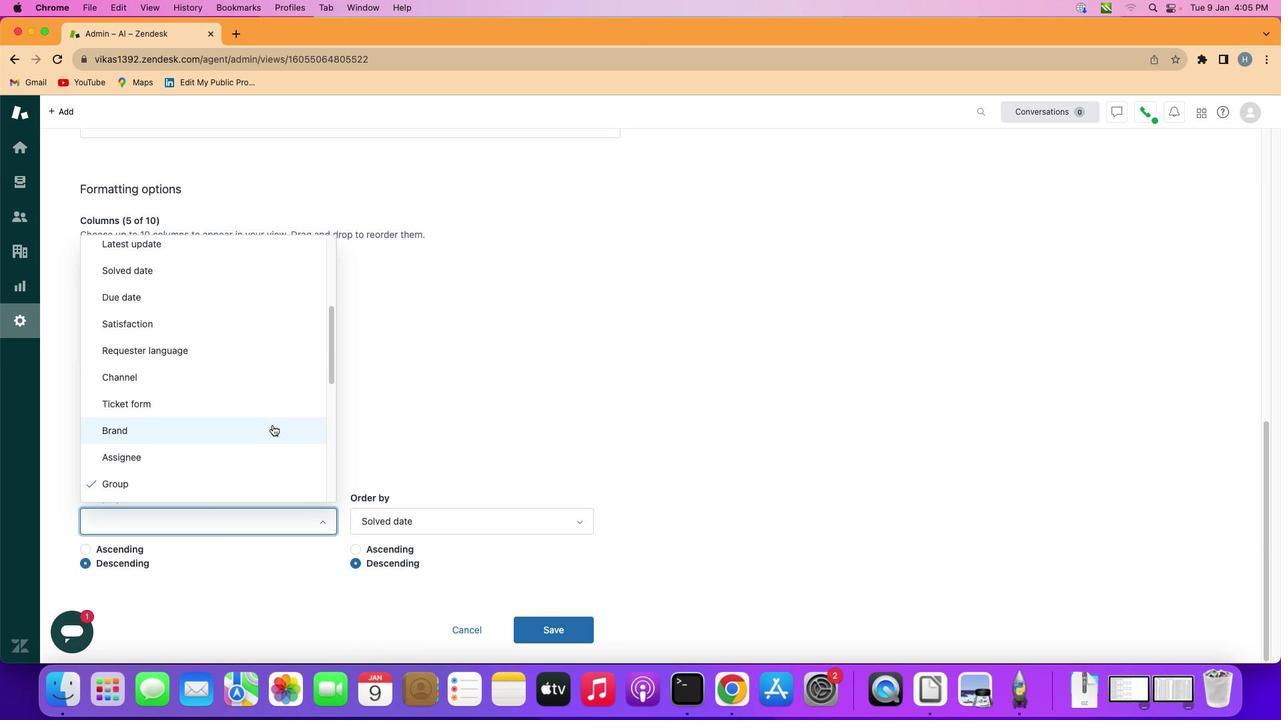 
Action: Mouse scrolled (272, 425) with delta (0, 0)
Screenshot: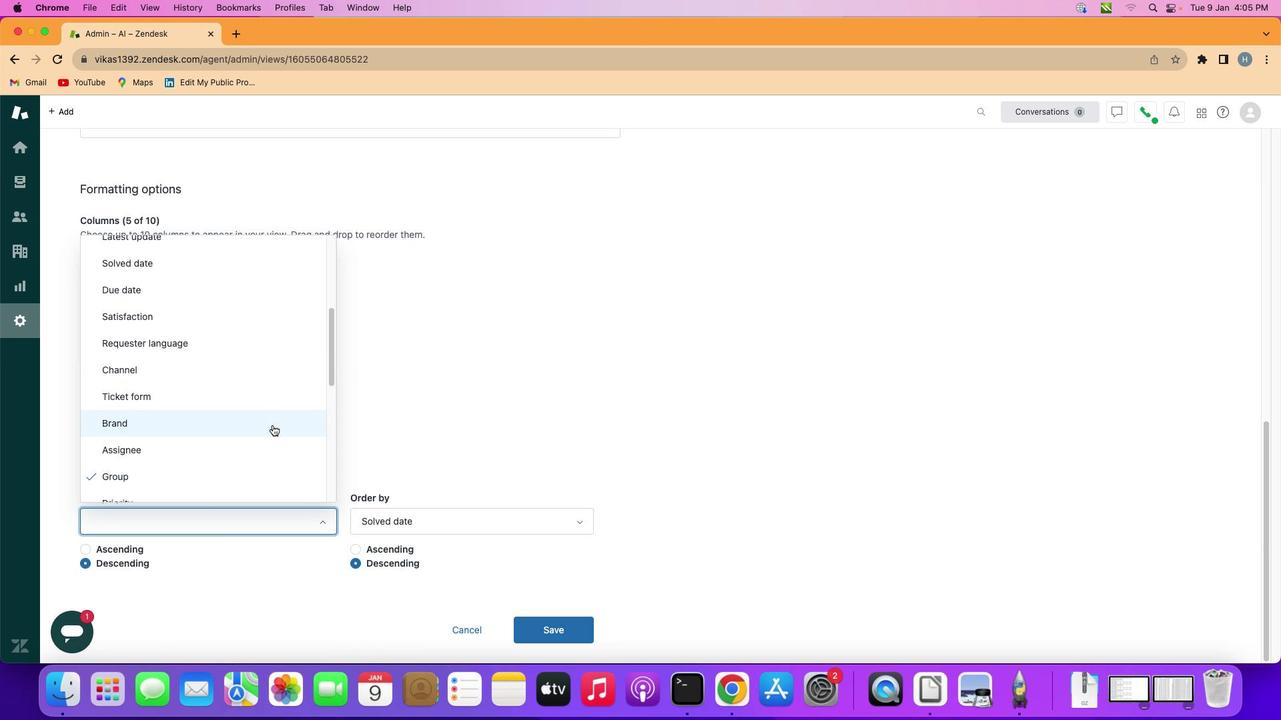 
Action: Mouse scrolled (272, 425) with delta (0, 0)
Screenshot: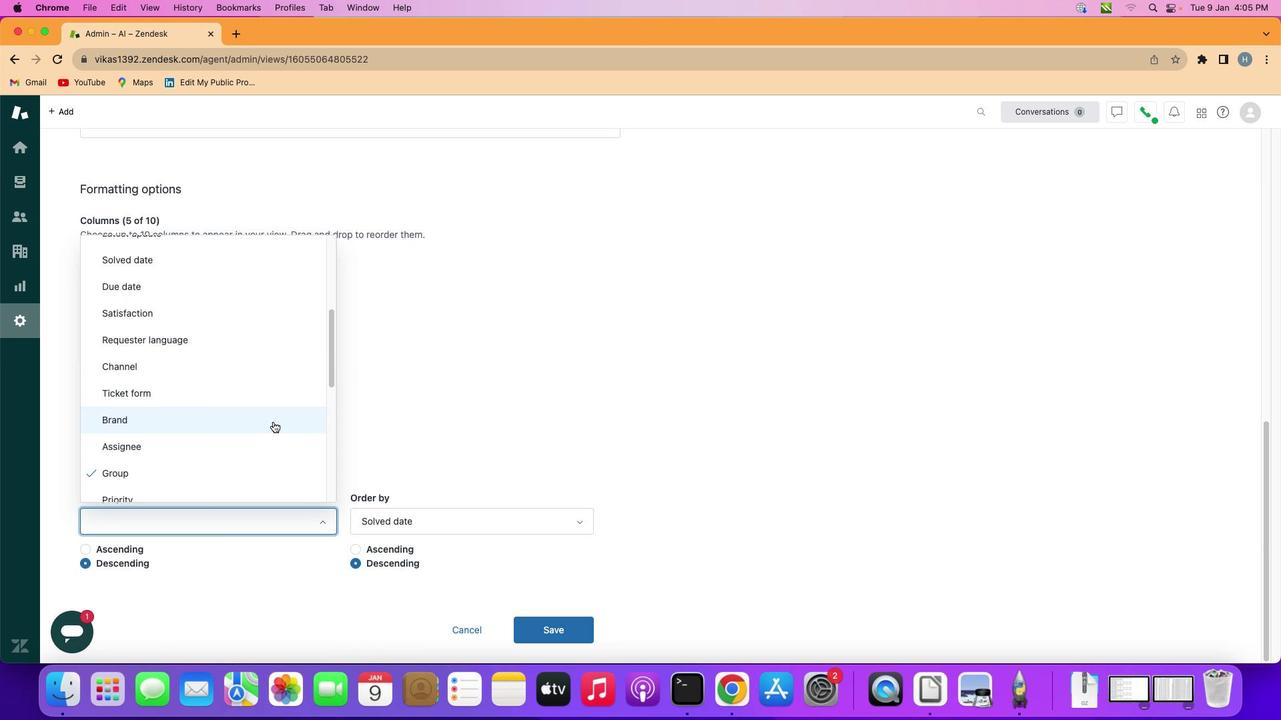 
Action: Mouse moved to (272, 424)
Screenshot: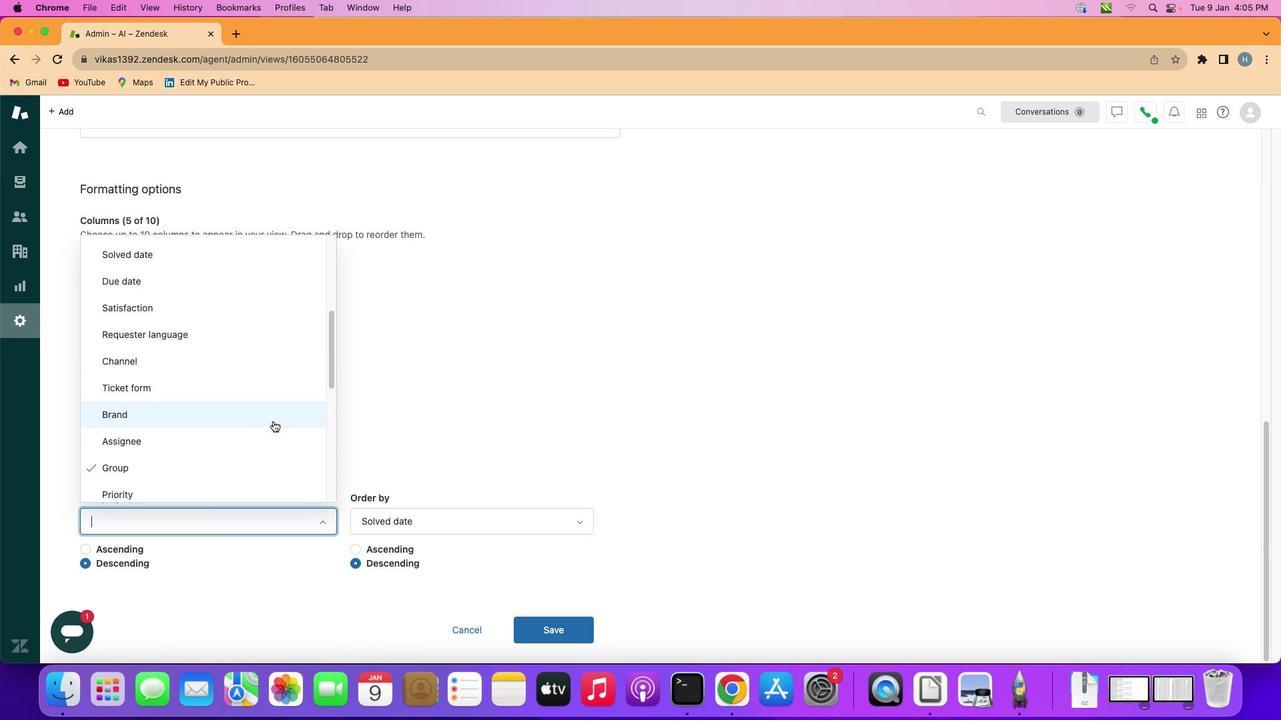 
Action: Mouse scrolled (272, 424) with delta (0, 0)
Screenshot: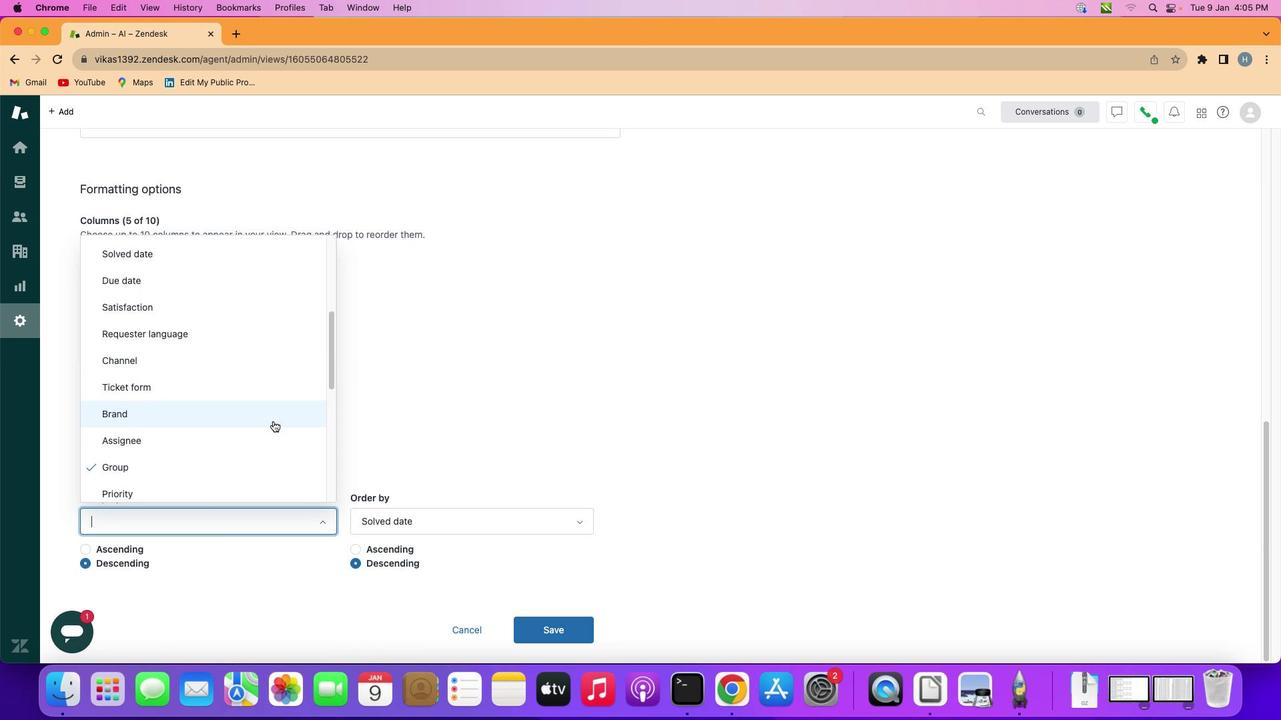 
Action: Mouse moved to (272, 425)
Screenshot: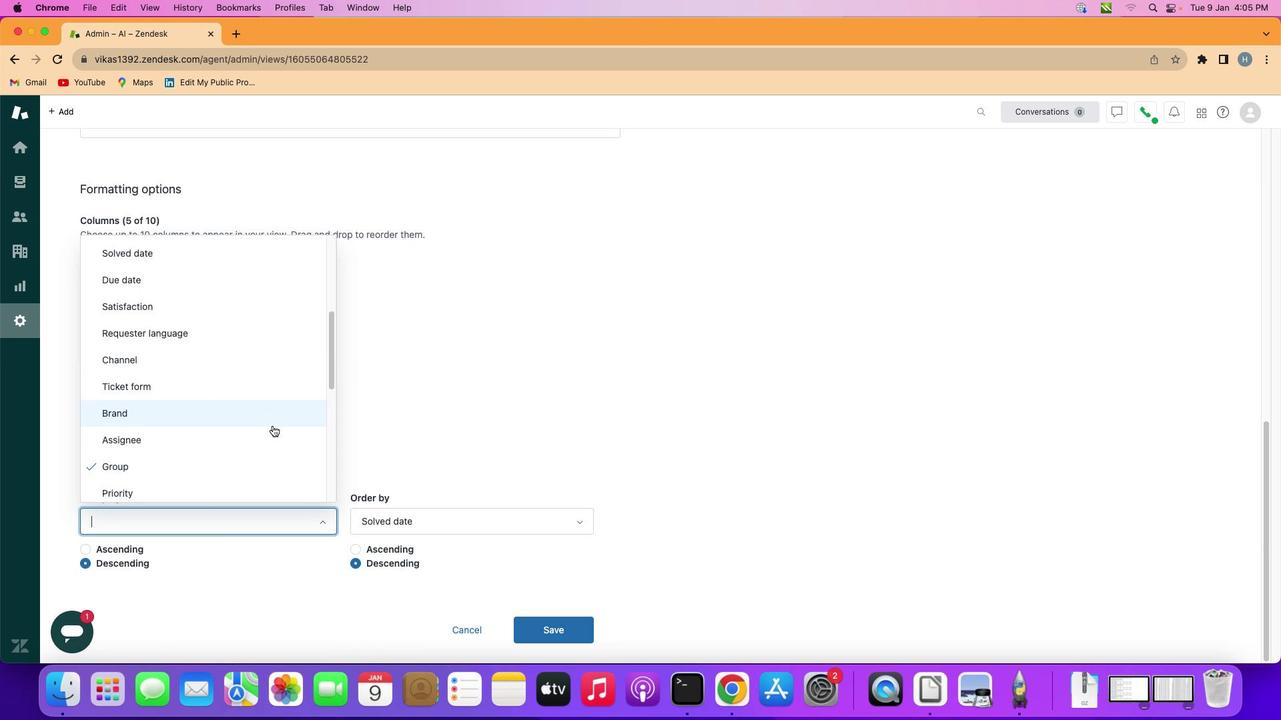 
Action: Mouse scrolled (272, 425) with delta (0, 0)
Screenshot: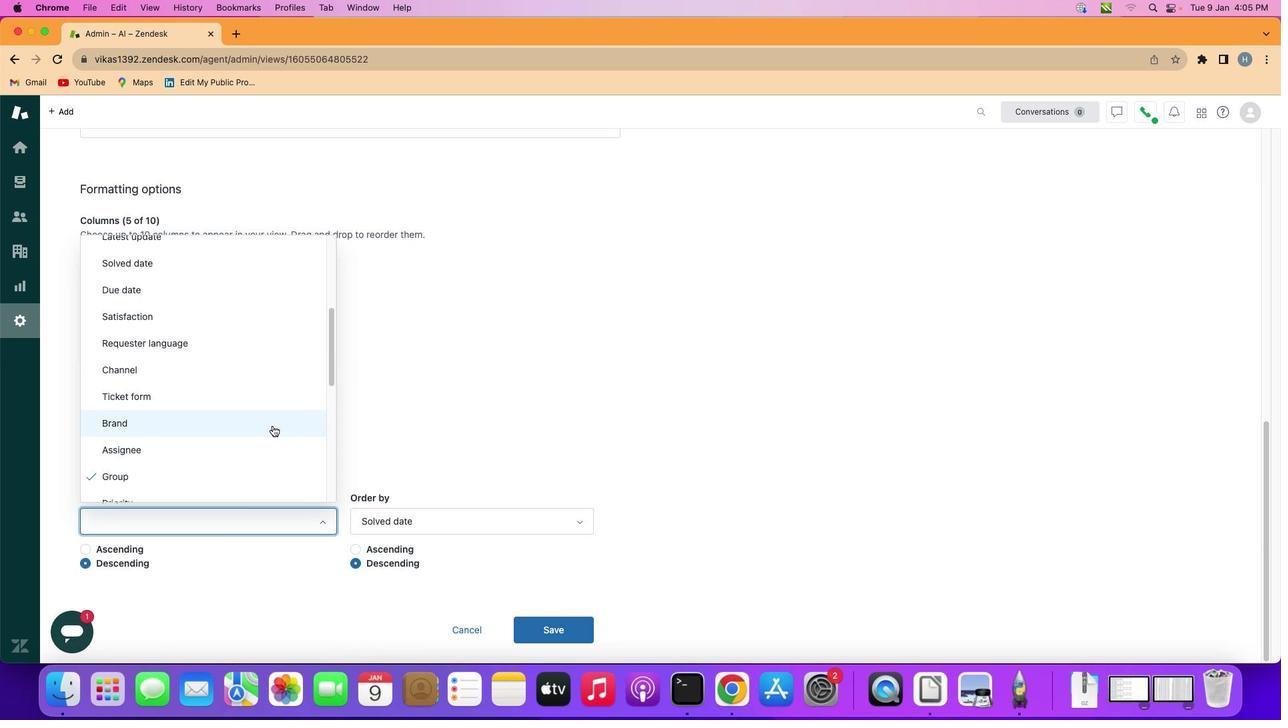 
Action: Mouse scrolled (272, 425) with delta (0, 1)
Screenshot: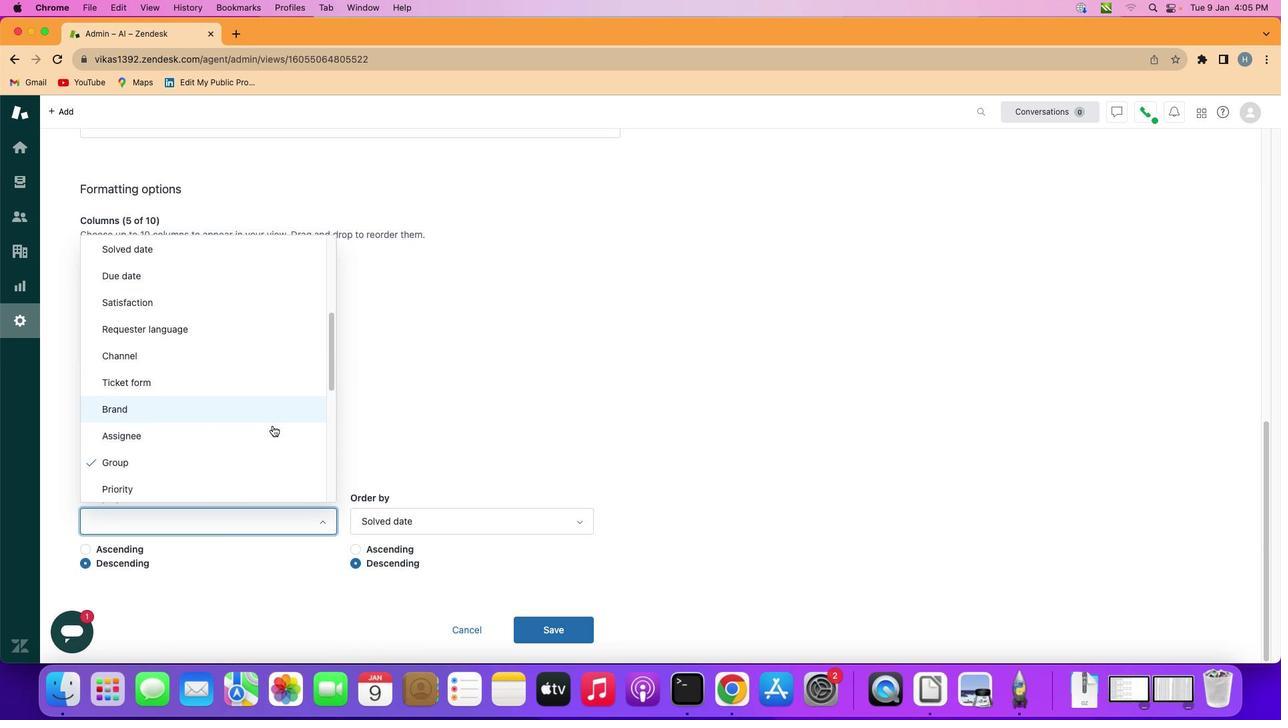 
Action: Mouse scrolled (272, 425) with delta (0, -1)
Screenshot: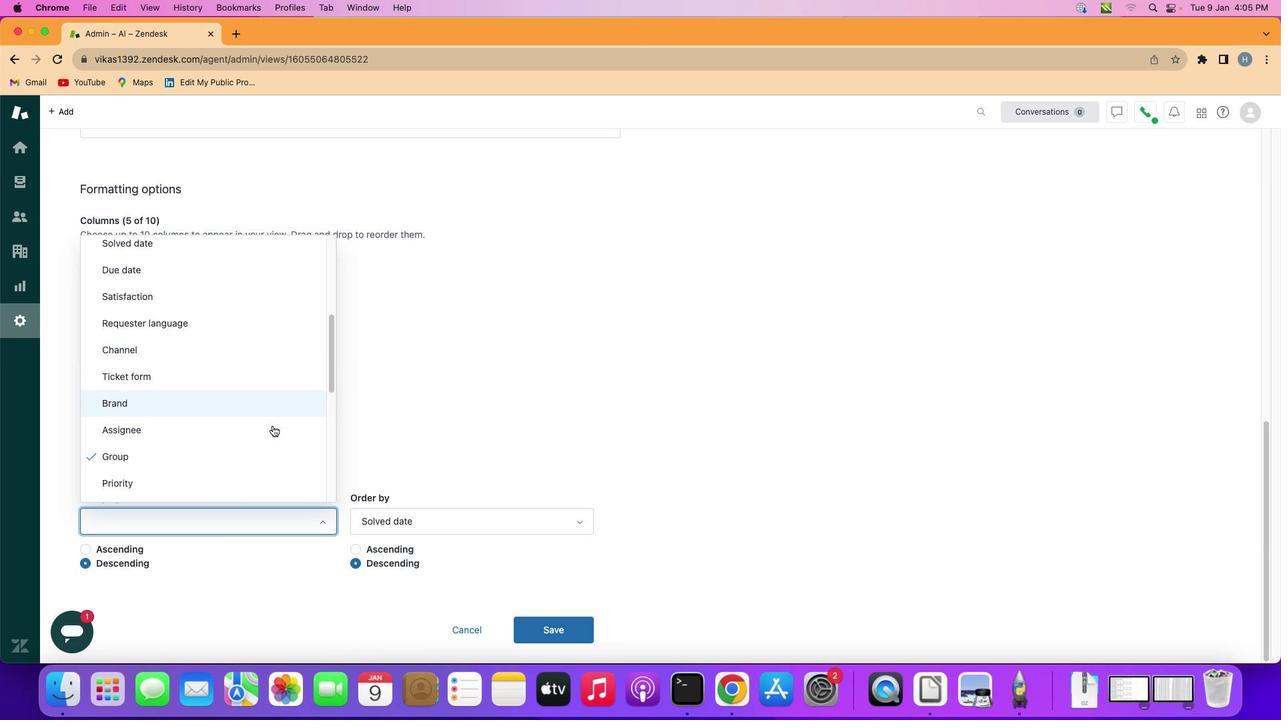 
Action: Mouse moved to (214, 479)
Screenshot: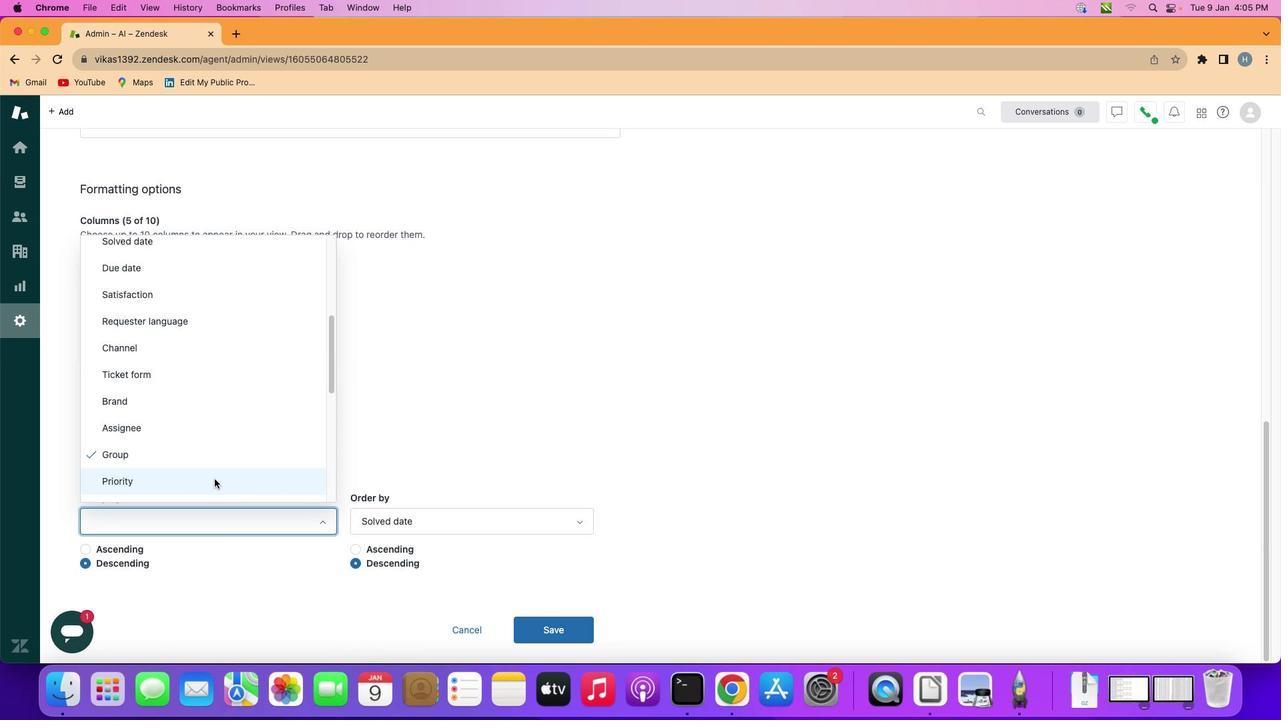
Action: Mouse pressed left at (214, 479)
Screenshot: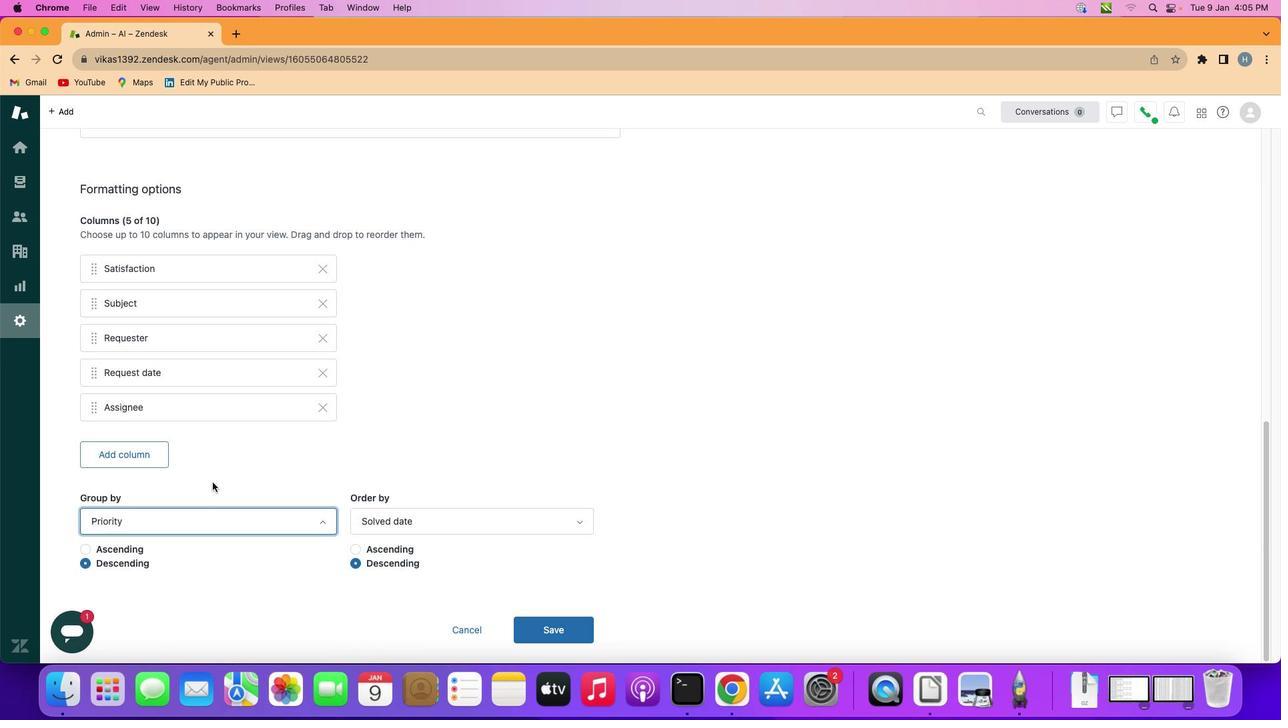 
Action: Mouse moved to (133, 548)
Screenshot: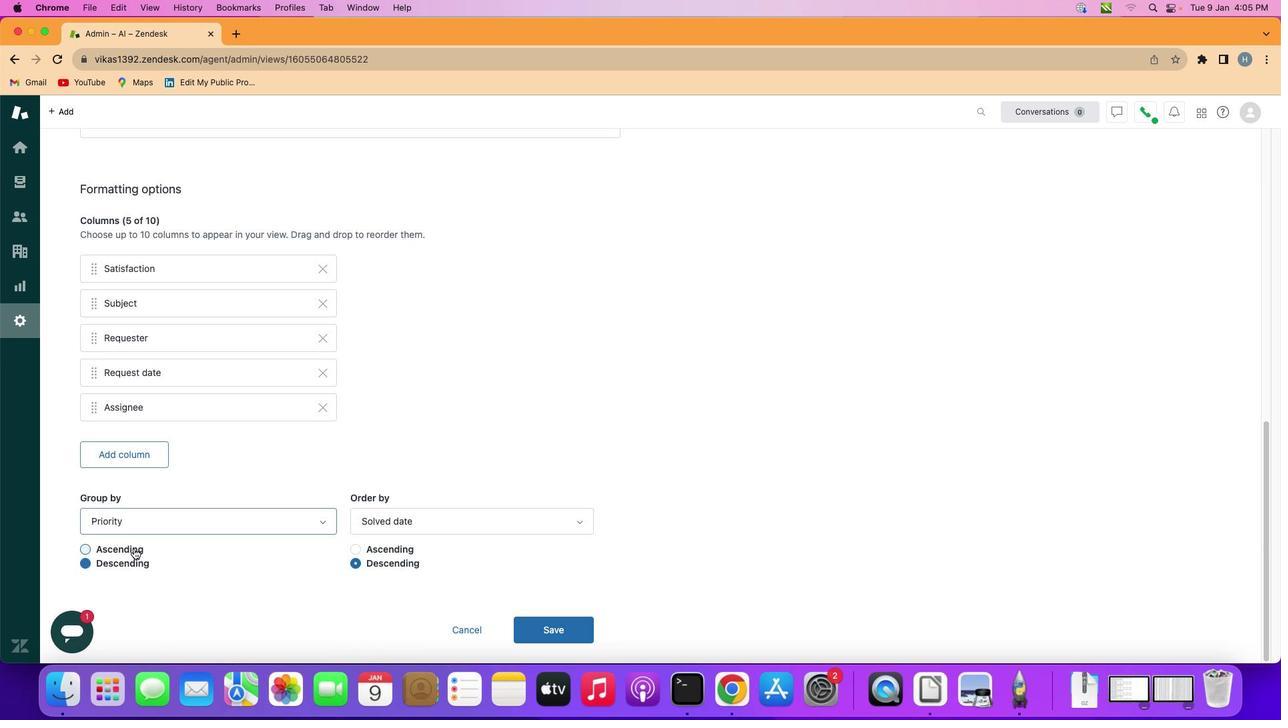 
Action: Mouse pressed left at (133, 548)
Screenshot: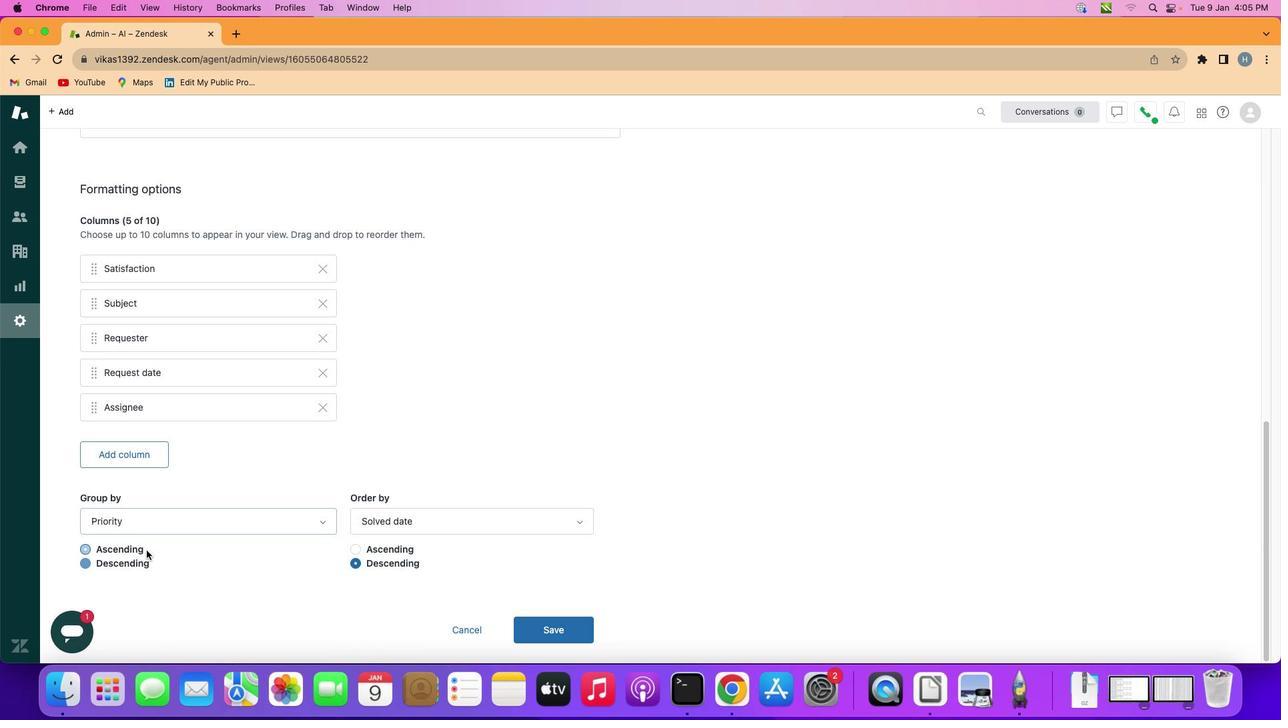 
Action: Mouse moved to (523, 628)
Screenshot: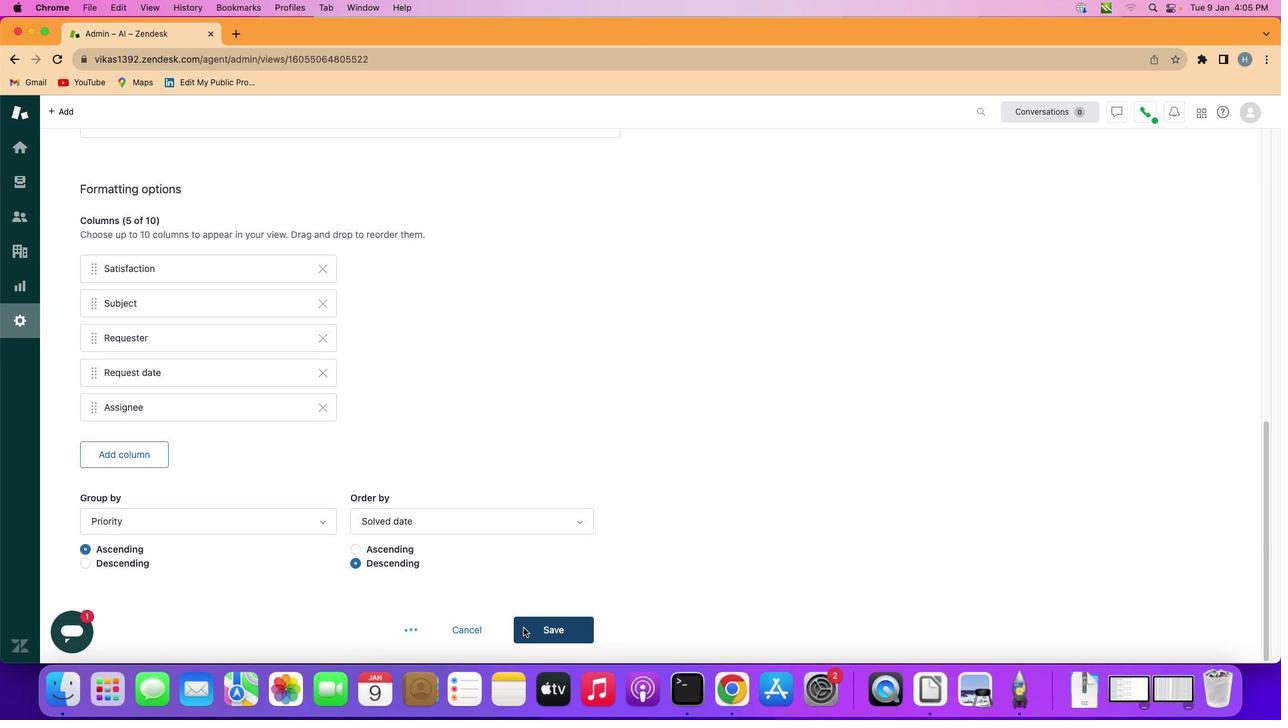 
Action: Mouse pressed left at (523, 628)
Screenshot: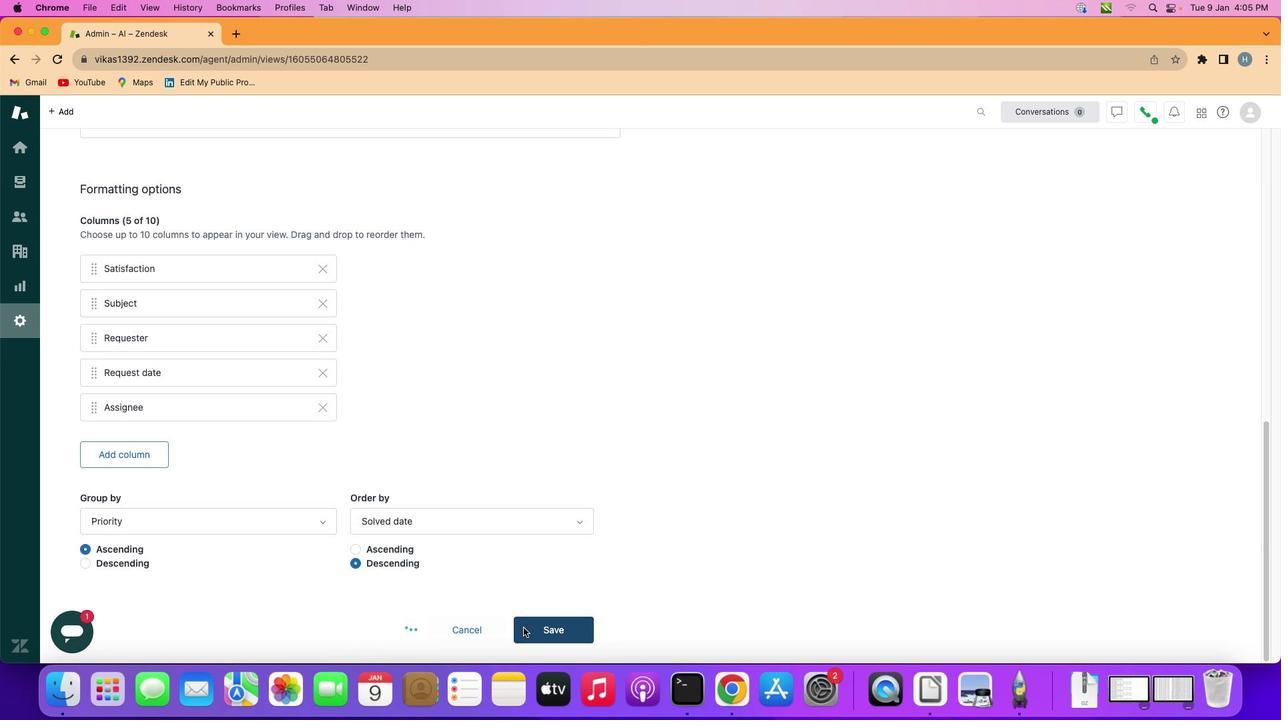 
Action: Mouse moved to (531, 443)
Screenshot: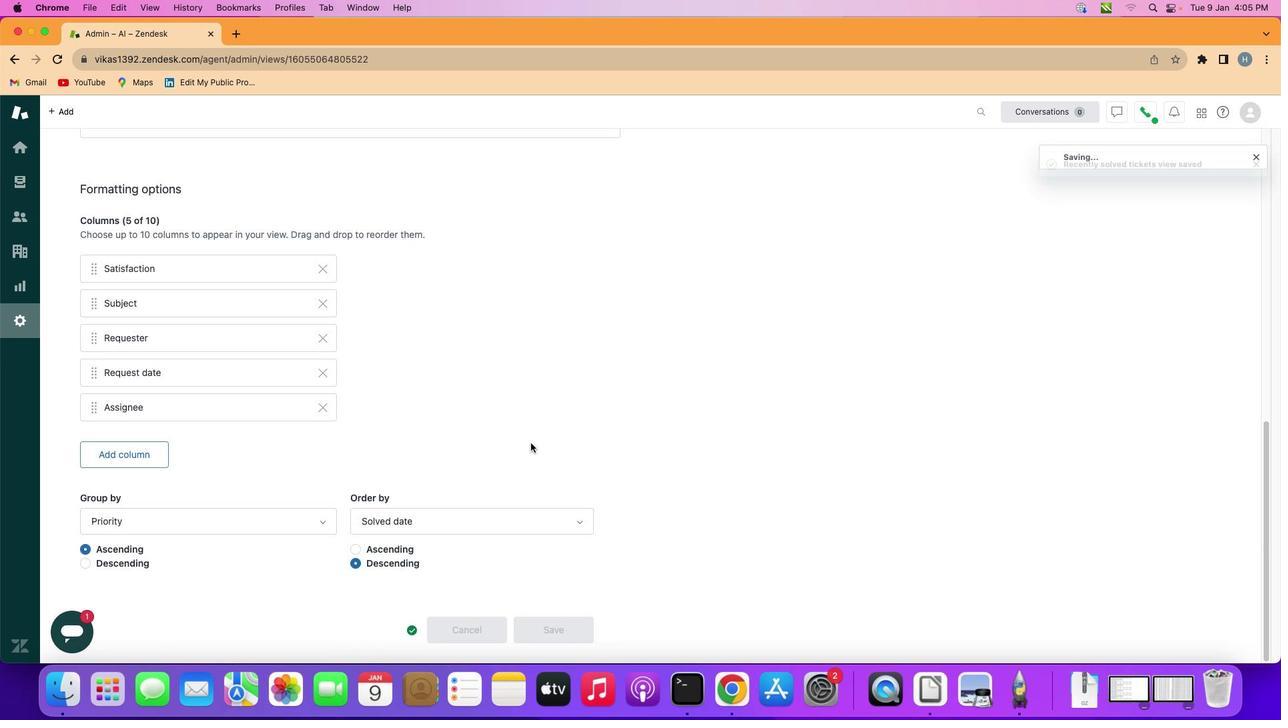 
